 Task: Look for space in Ghormach, Afghanistan from 1st August, 2023 to 5th August, 2023 for 3 adults, 1 child in price range Rs.13000 to Rs.20000. Place can be entire place with 2 bedrooms having 3 beds and 2 bathrooms. Required host language is .
Action: Mouse pressed left at (379, 90)
Screenshot: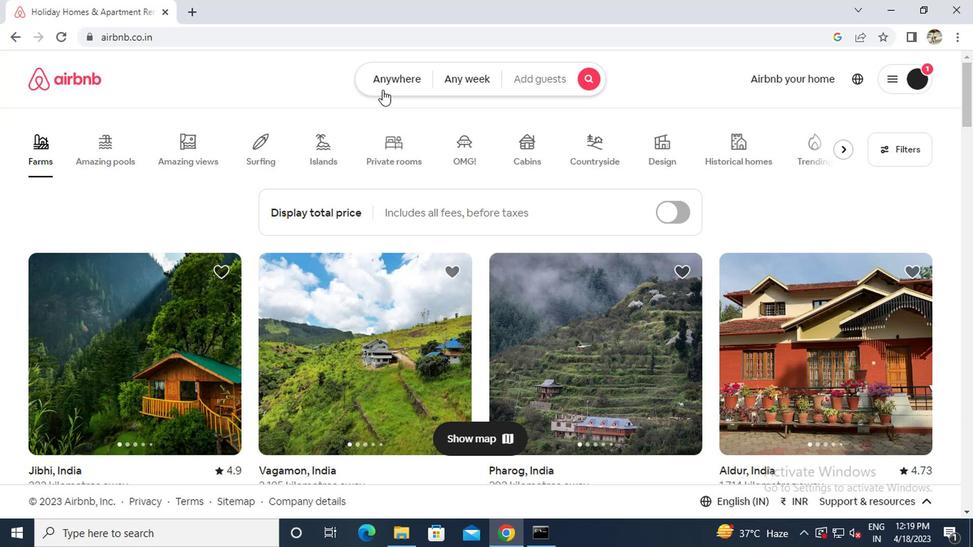 
Action: Mouse moved to (299, 130)
Screenshot: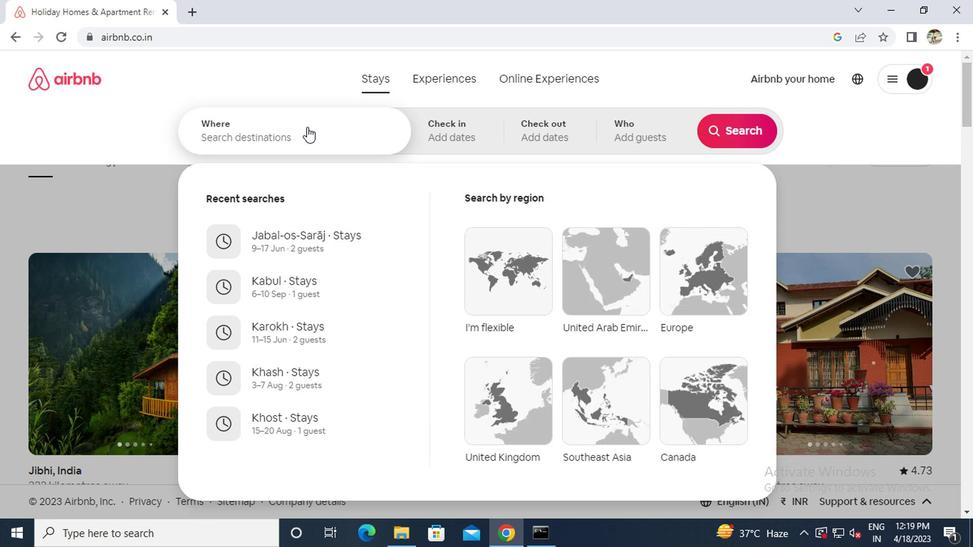 
Action: Mouse pressed left at (299, 130)
Screenshot: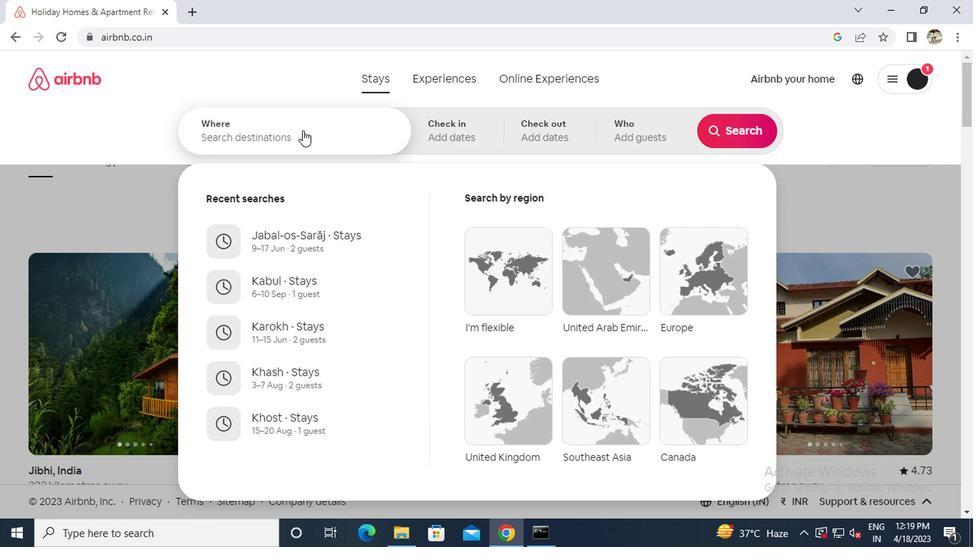 
Action: Key pressed g<Key.caps_lock>hormach
Screenshot: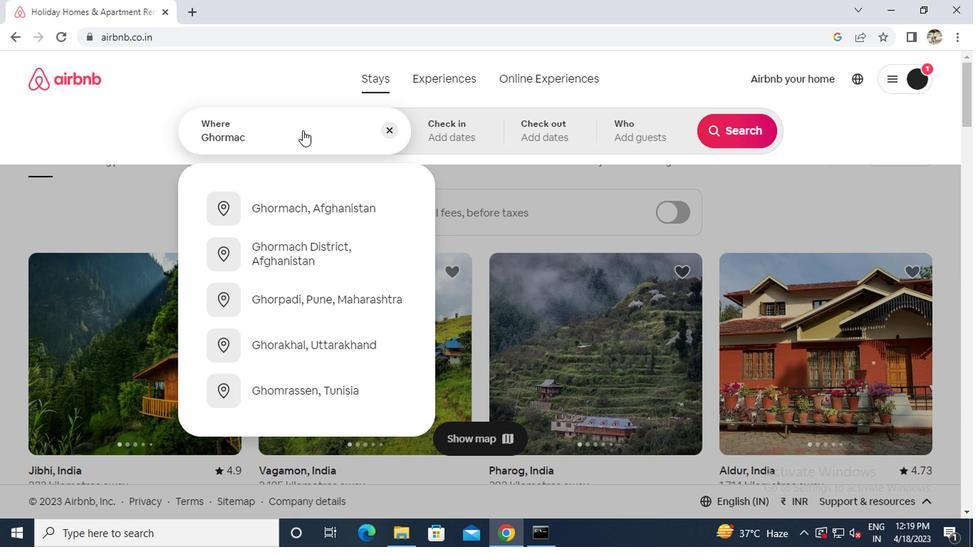 
Action: Mouse moved to (278, 199)
Screenshot: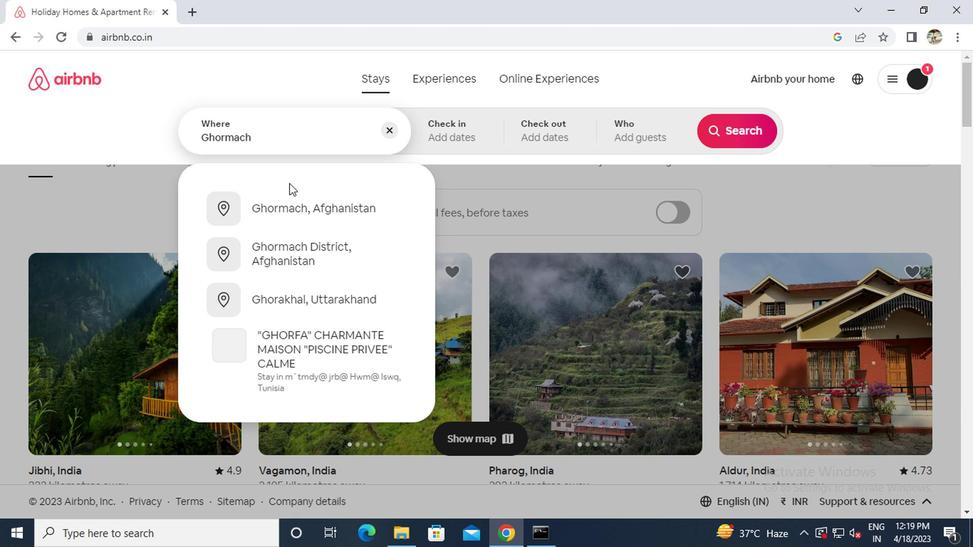 
Action: Mouse pressed left at (278, 199)
Screenshot: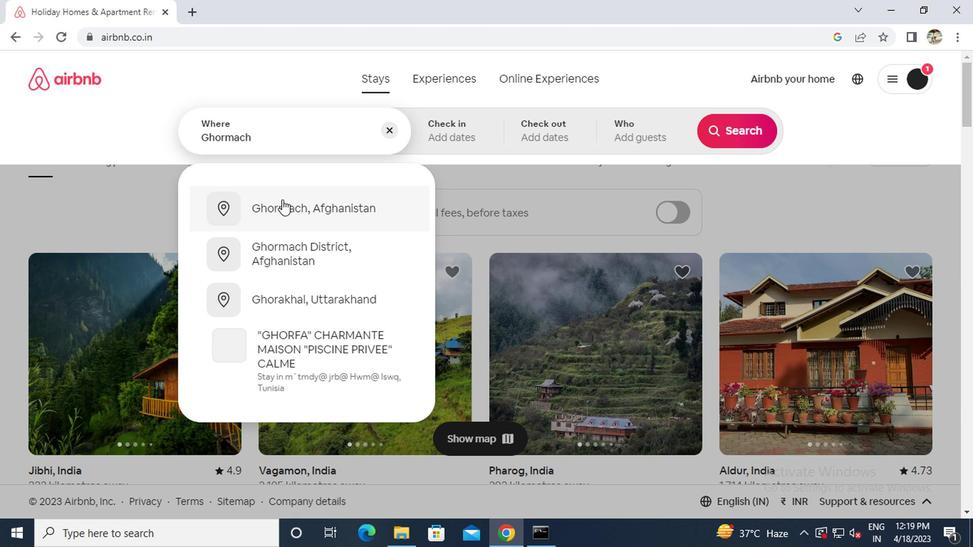 
Action: Mouse moved to (727, 244)
Screenshot: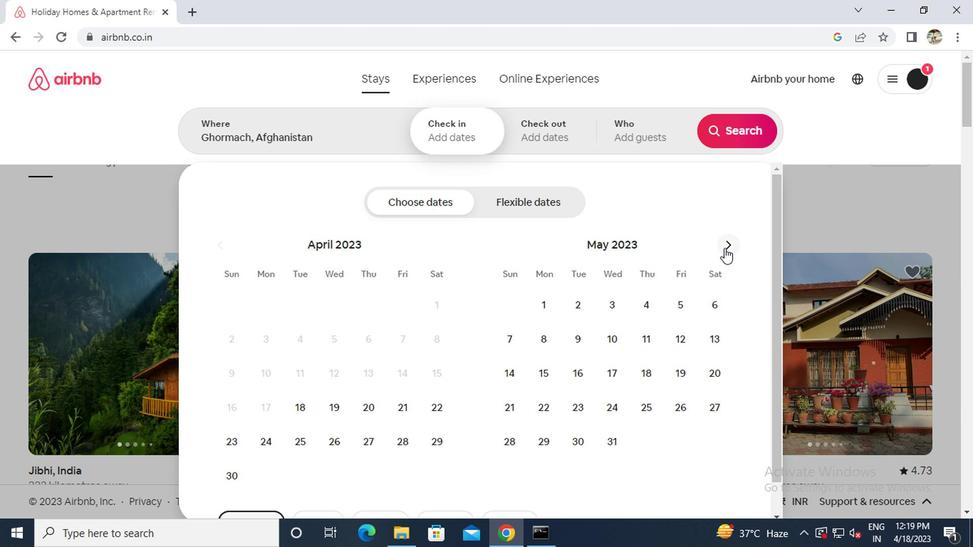 
Action: Mouse pressed left at (727, 244)
Screenshot: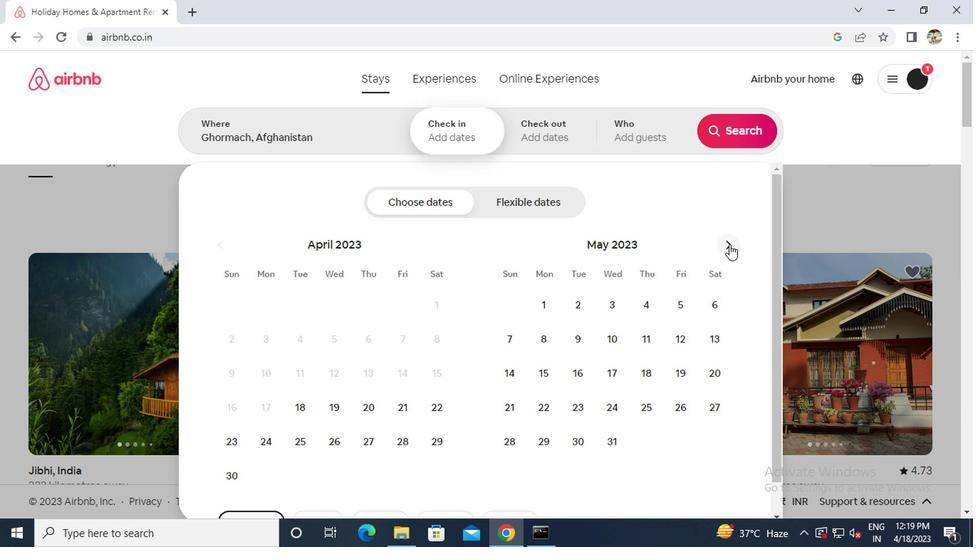 
Action: Mouse pressed left at (727, 244)
Screenshot: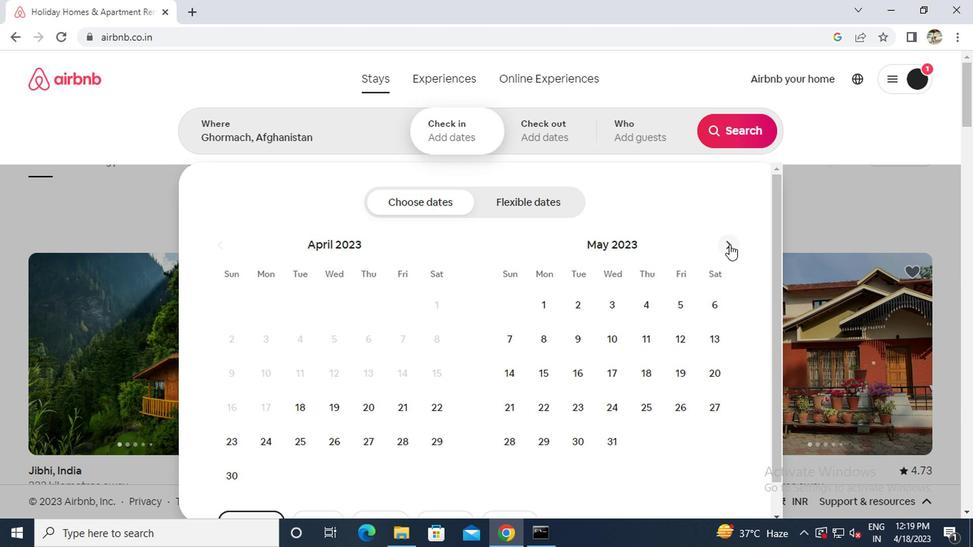 
Action: Mouse pressed left at (727, 244)
Screenshot: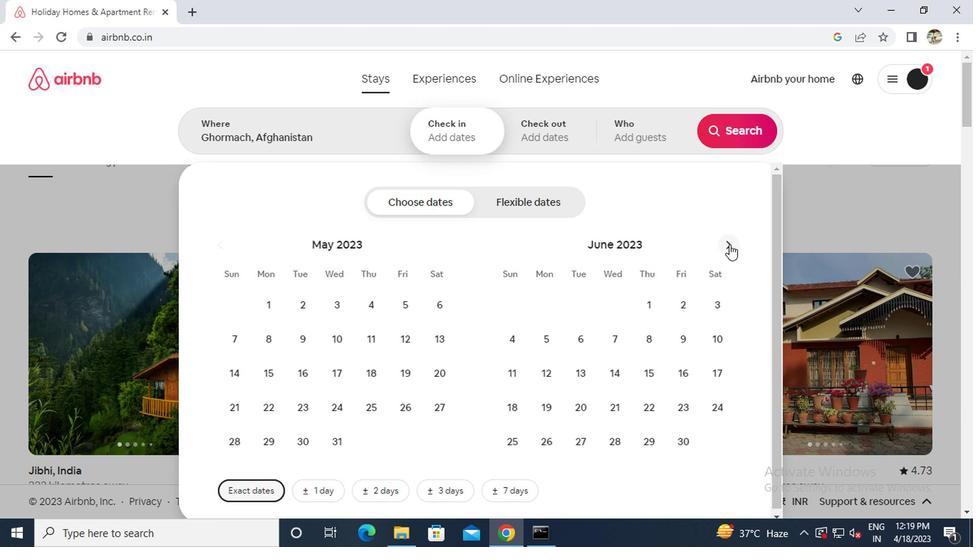 
Action: Mouse pressed left at (727, 244)
Screenshot: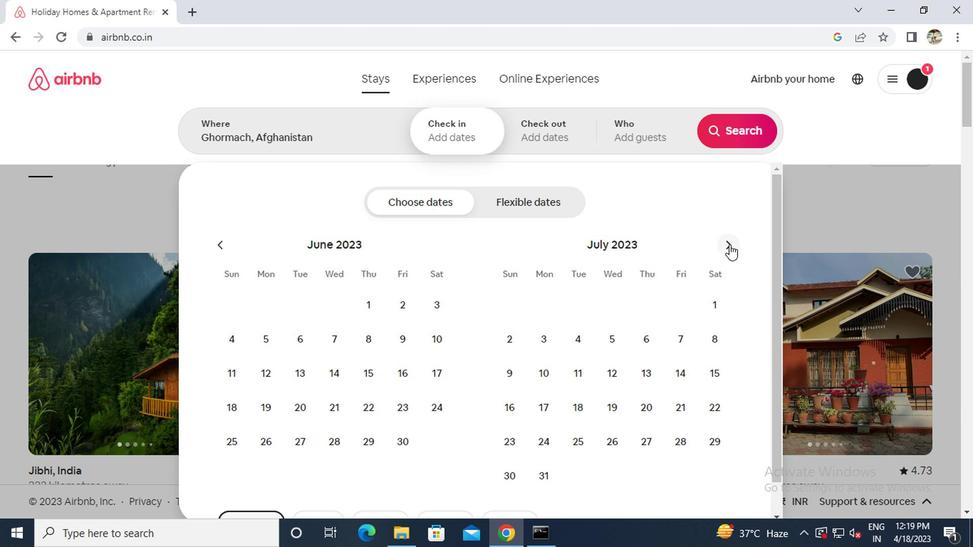 
Action: Mouse moved to (578, 297)
Screenshot: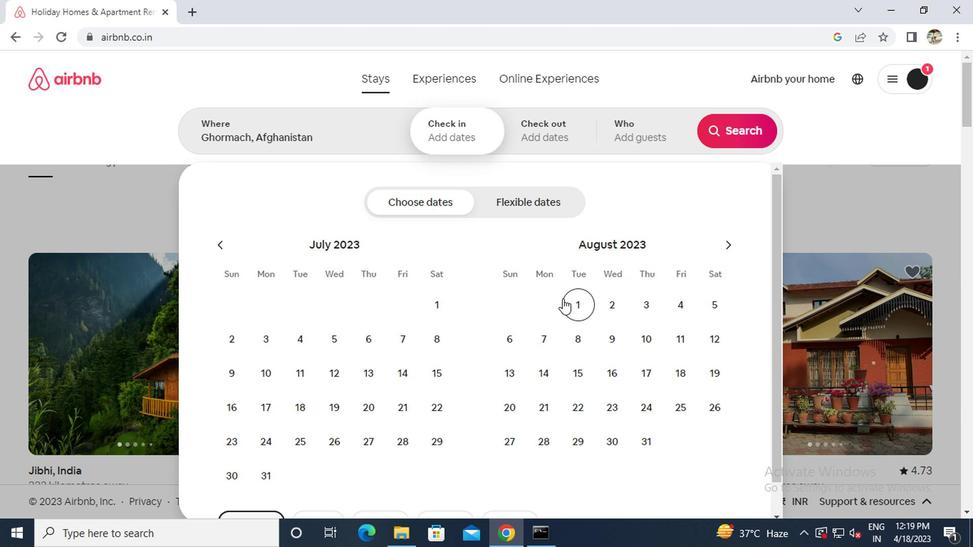 
Action: Mouse pressed left at (578, 297)
Screenshot: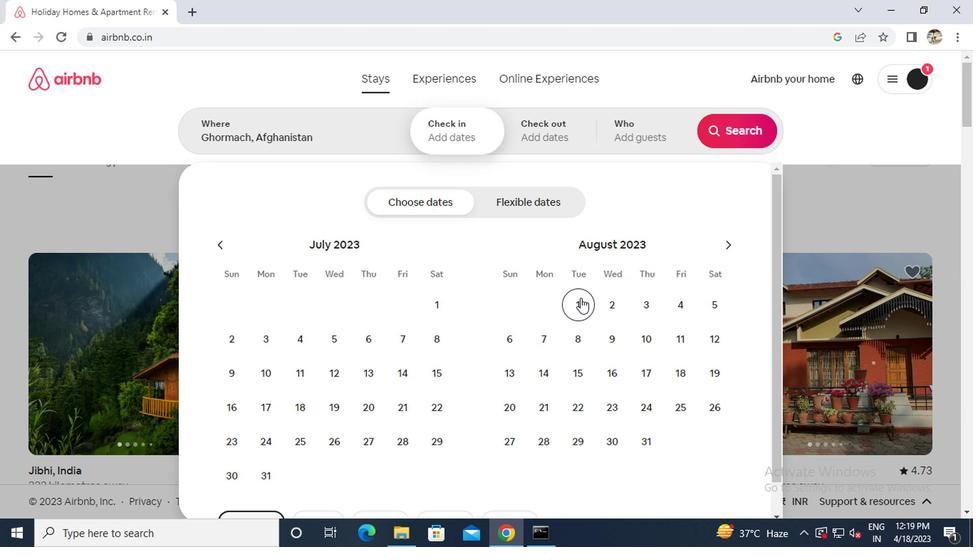 
Action: Mouse moved to (716, 313)
Screenshot: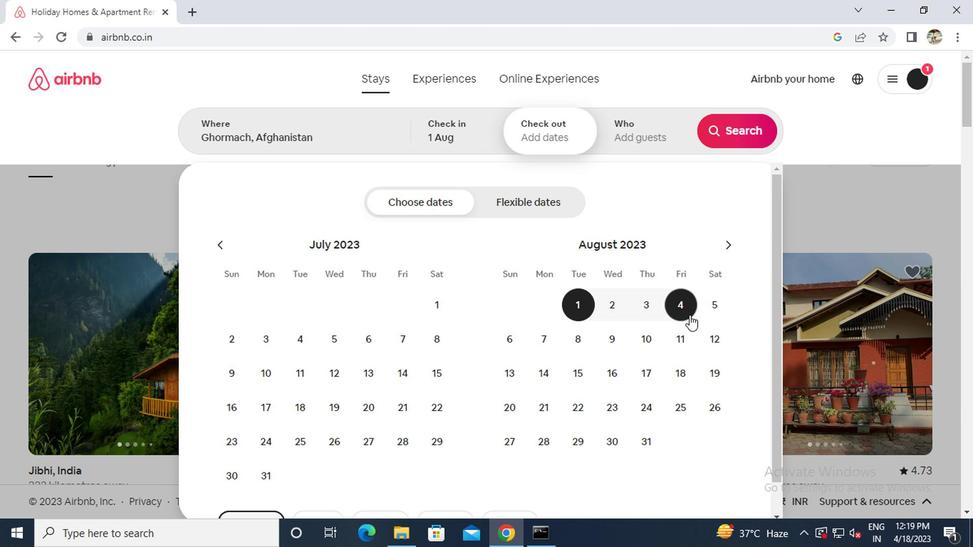 
Action: Mouse pressed left at (716, 313)
Screenshot: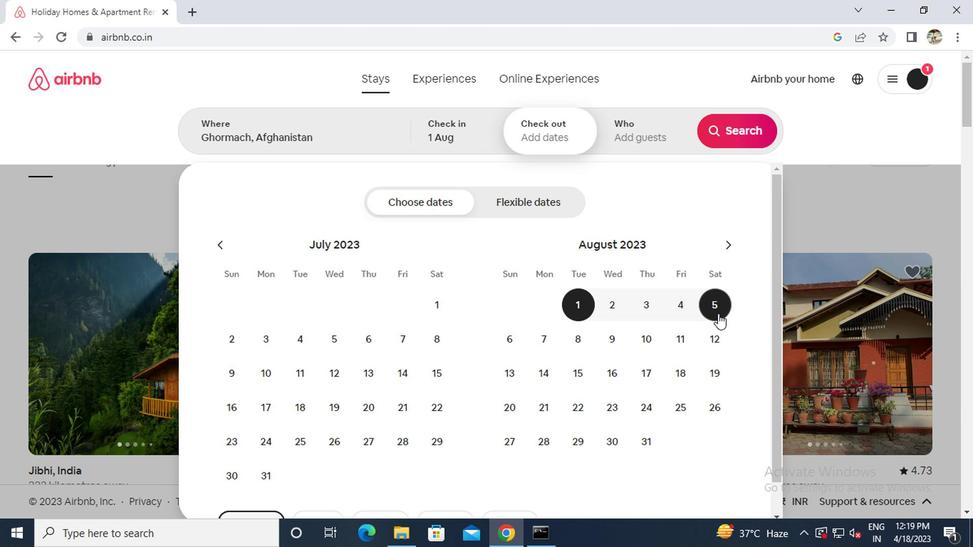 
Action: Mouse moved to (647, 142)
Screenshot: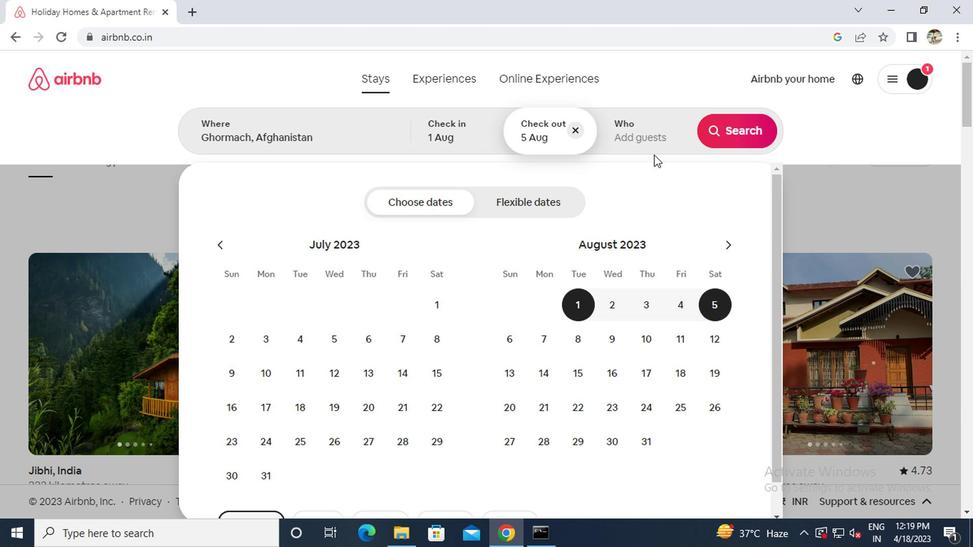 
Action: Mouse pressed left at (647, 142)
Screenshot: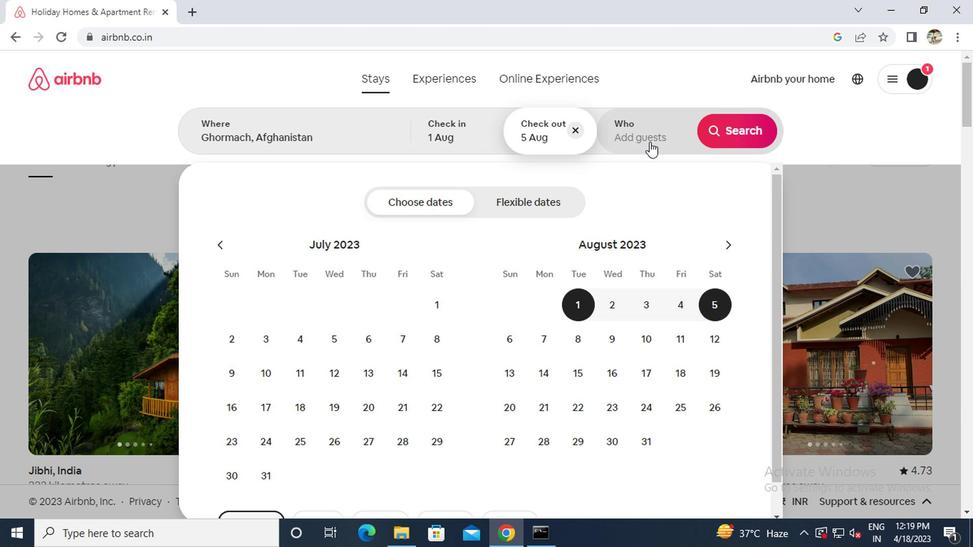 
Action: Mouse moved to (737, 207)
Screenshot: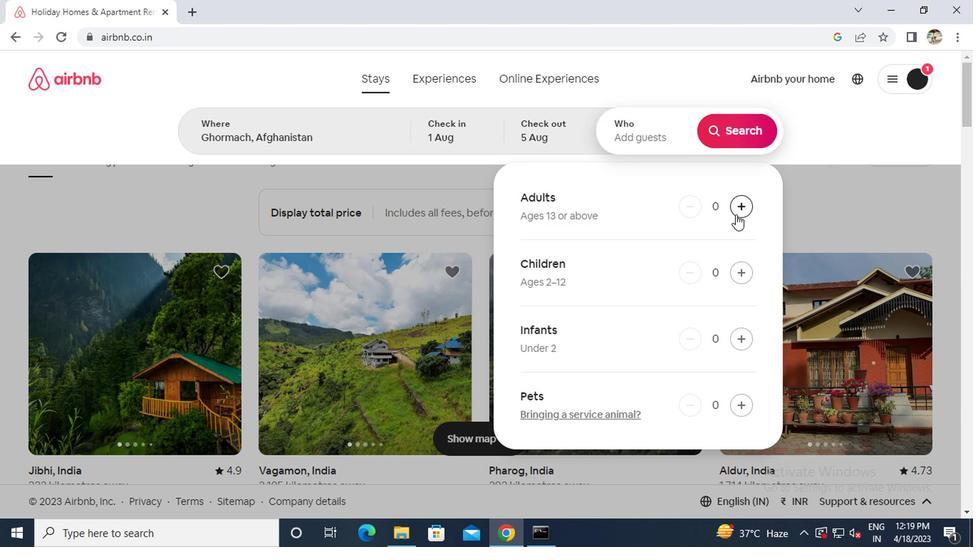 
Action: Mouse pressed left at (737, 207)
Screenshot: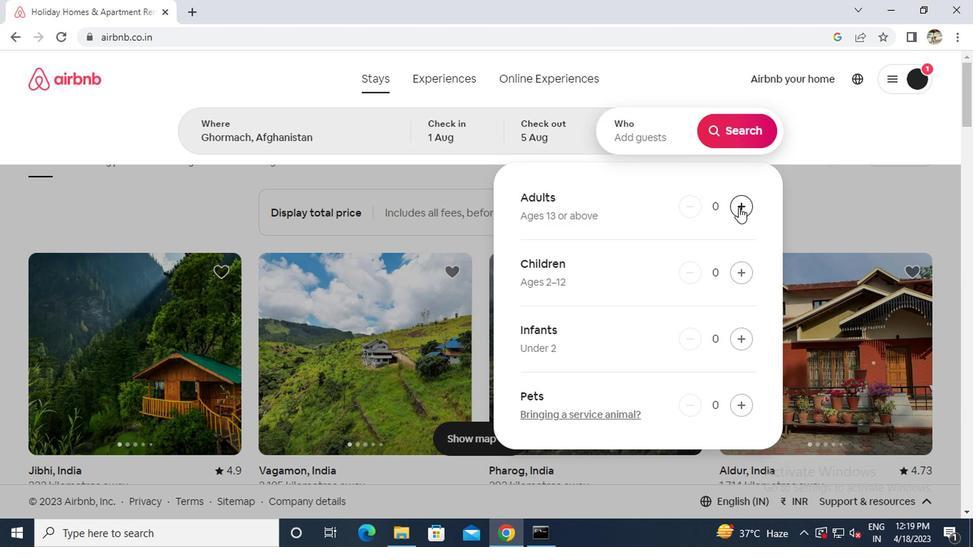 
Action: Mouse pressed left at (737, 207)
Screenshot: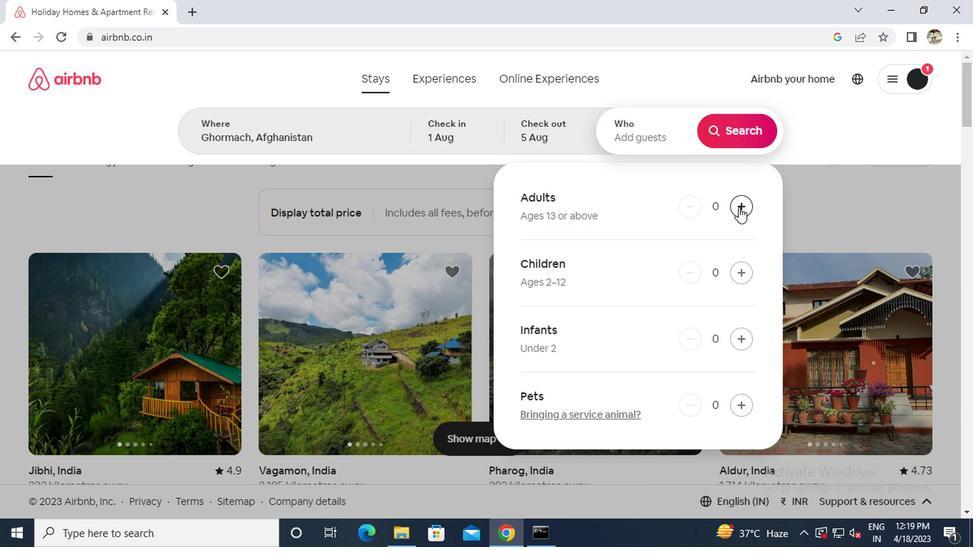 
Action: Mouse pressed left at (737, 207)
Screenshot: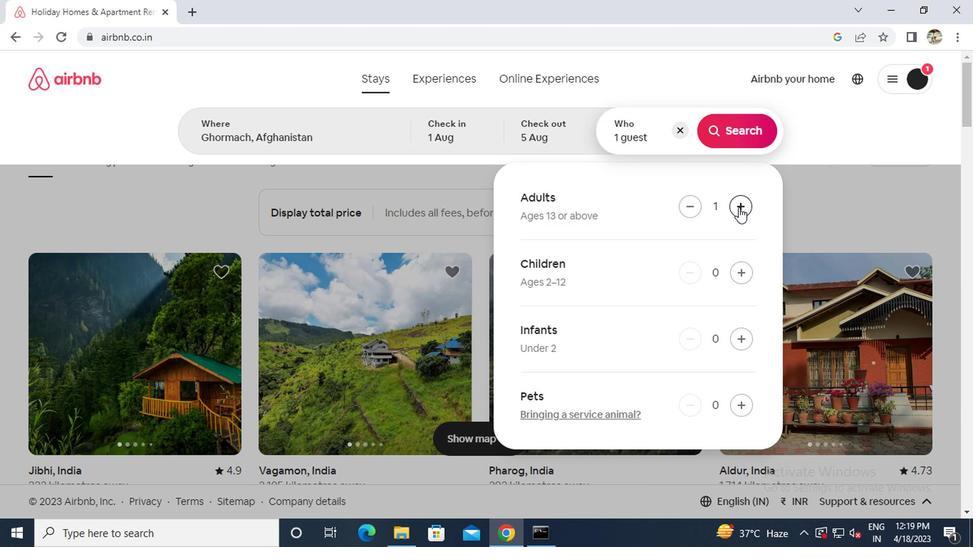 
Action: Mouse moved to (738, 269)
Screenshot: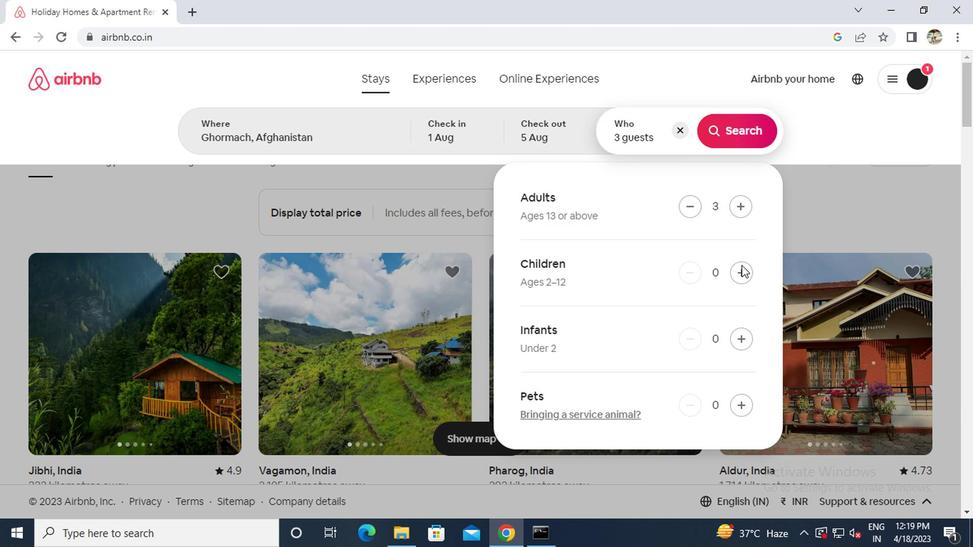 
Action: Mouse pressed left at (738, 269)
Screenshot: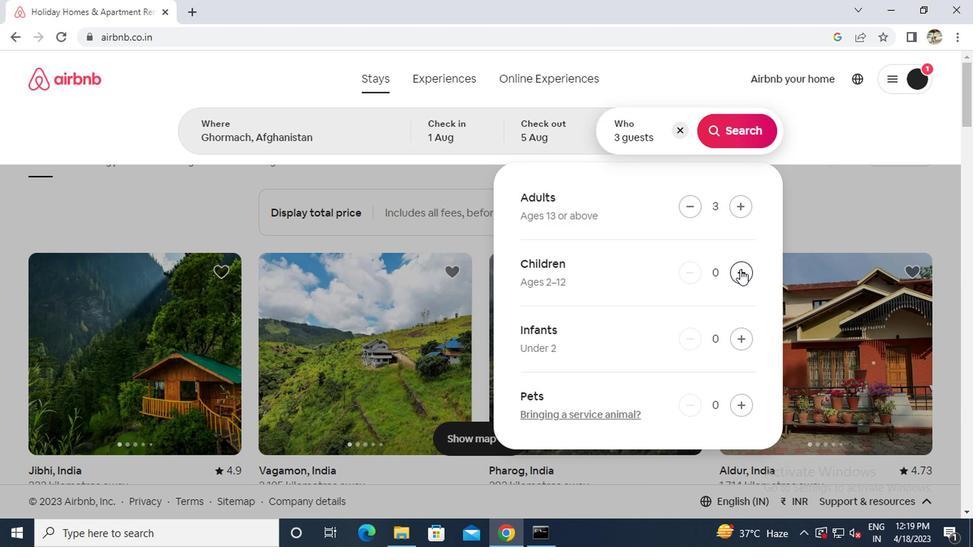 
Action: Mouse moved to (730, 136)
Screenshot: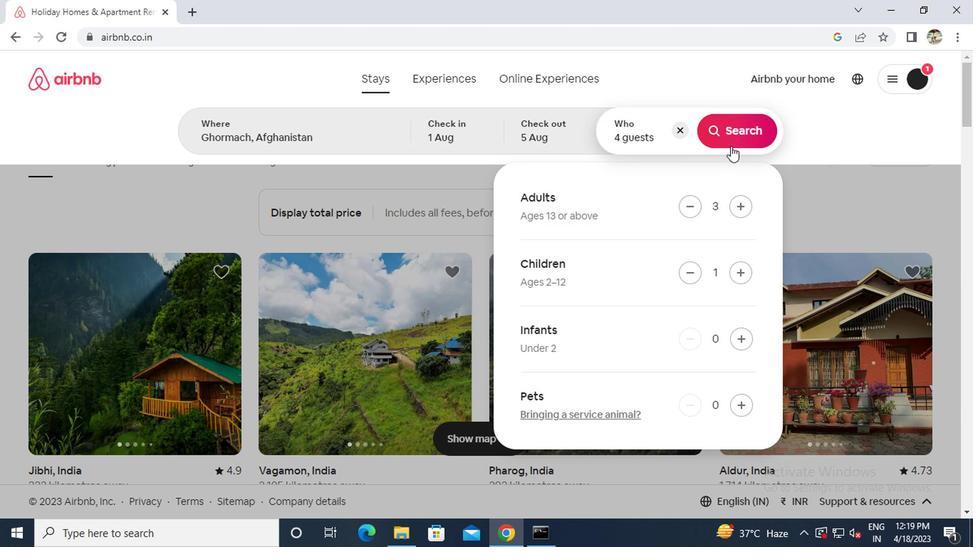 
Action: Mouse pressed left at (730, 136)
Screenshot: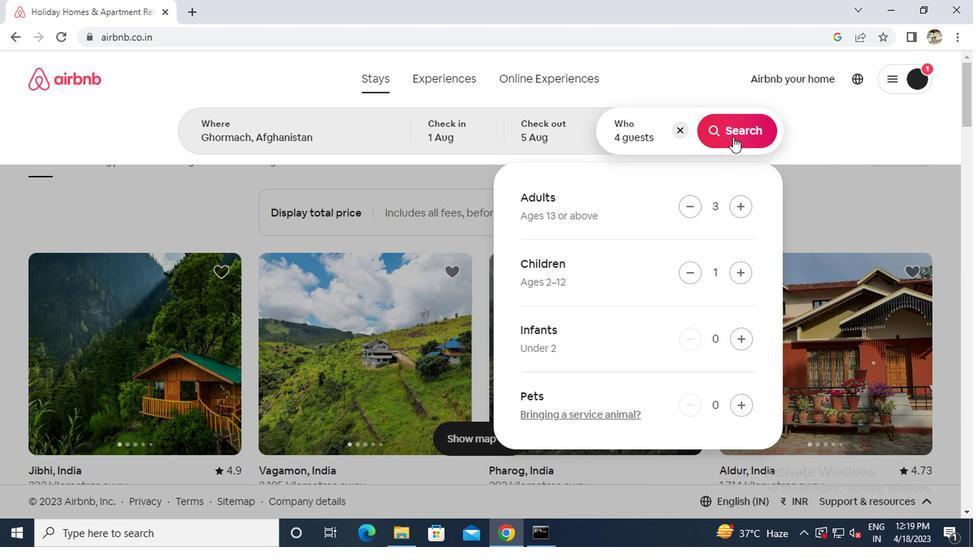 
Action: Mouse moved to (916, 134)
Screenshot: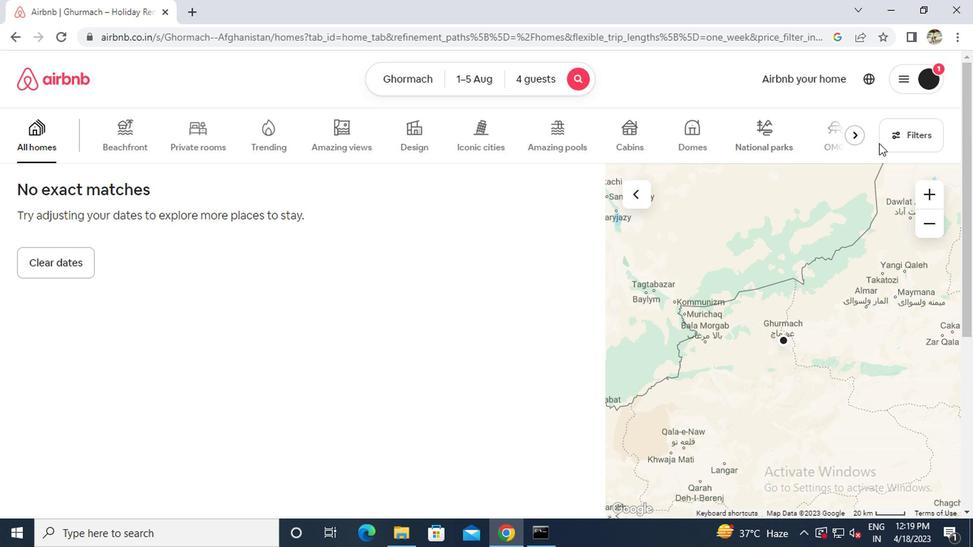 
Action: Mouse pressed left at (916, 134)
Screenshot: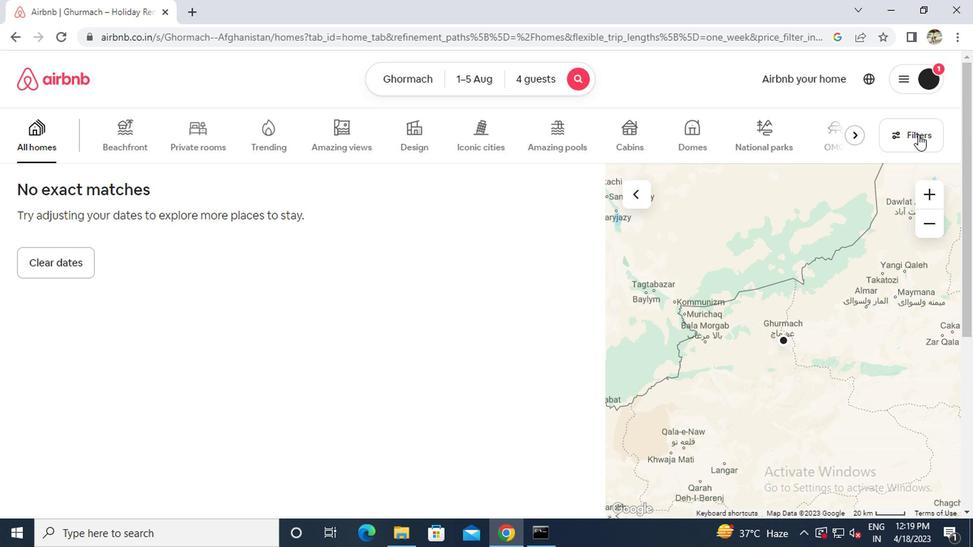 
Action: Mouse moved to (311, 227)
Screenshot: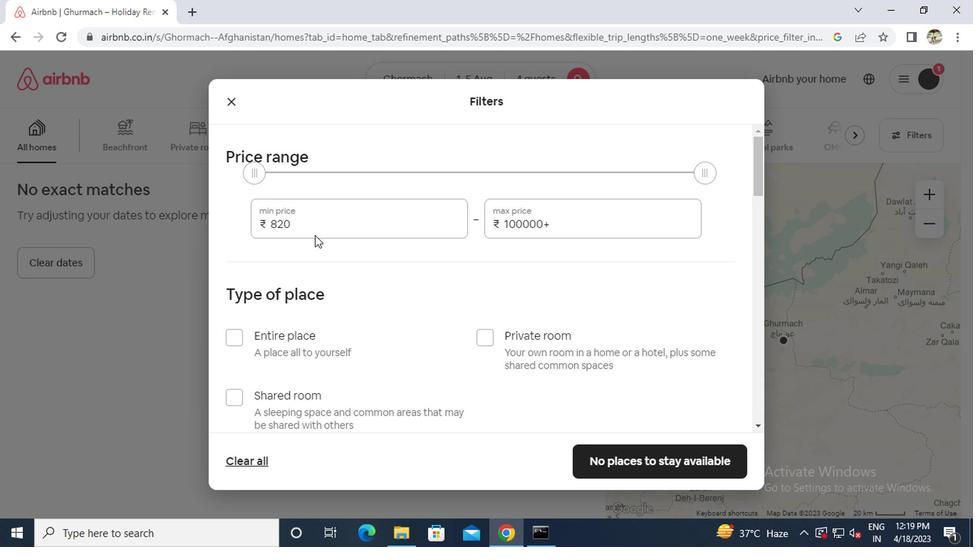 
Action: Mouse pressed left at (311, 227)
Screenshot: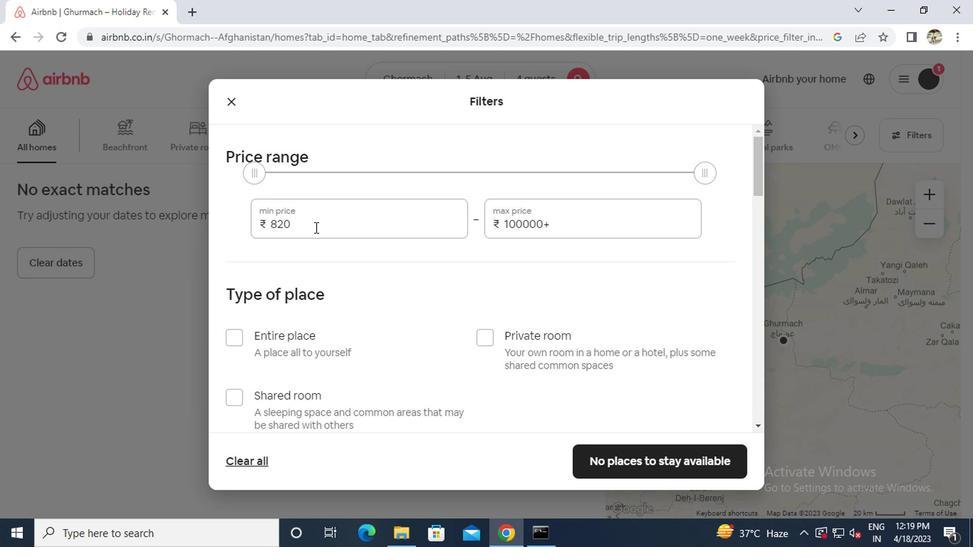 
Action: Key pressed ctrl+Actrl+13000
Screenshot: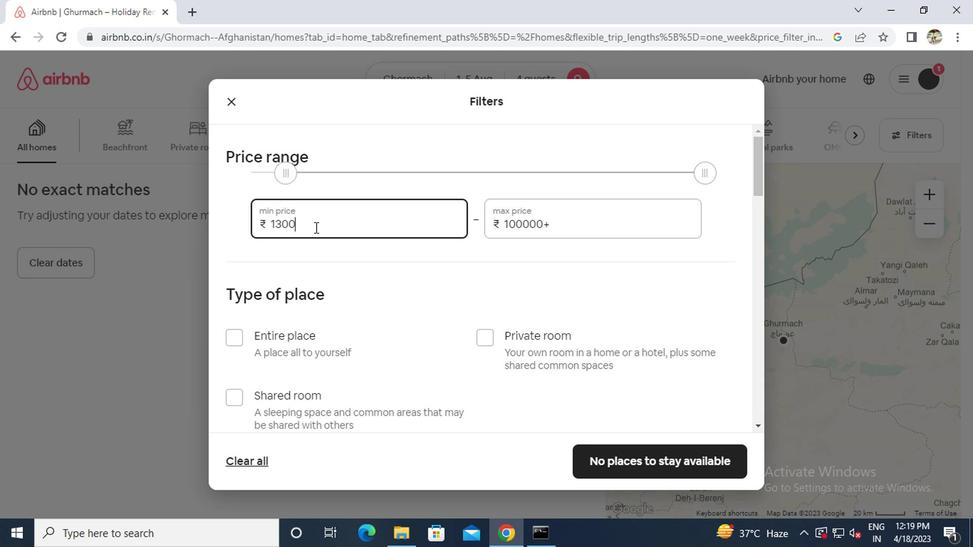 
Action: Mouse moved to (569, 221)
Screenshot: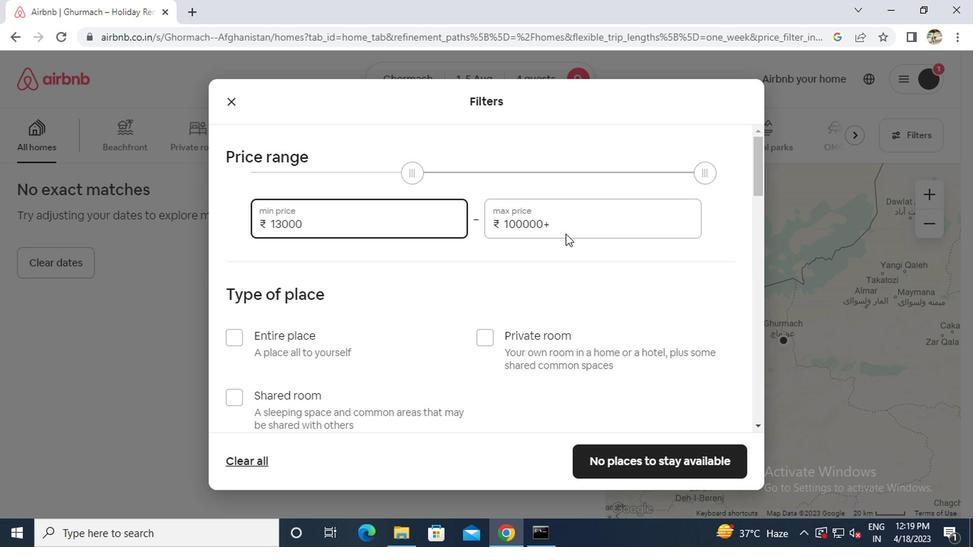 
Action: Mouse pressed left at (569, 221)
Screenshot: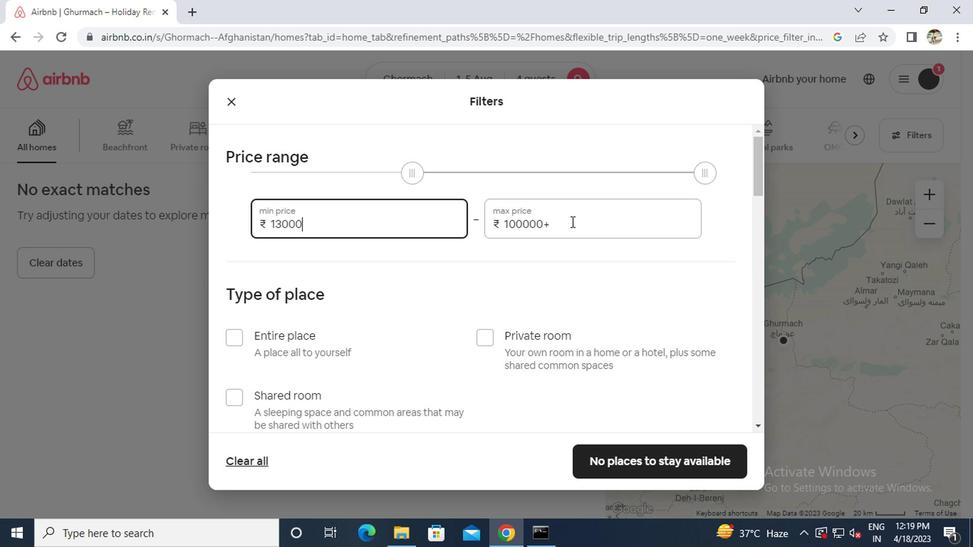 
Action: Key pressed ctrl+A20000
Screenshot: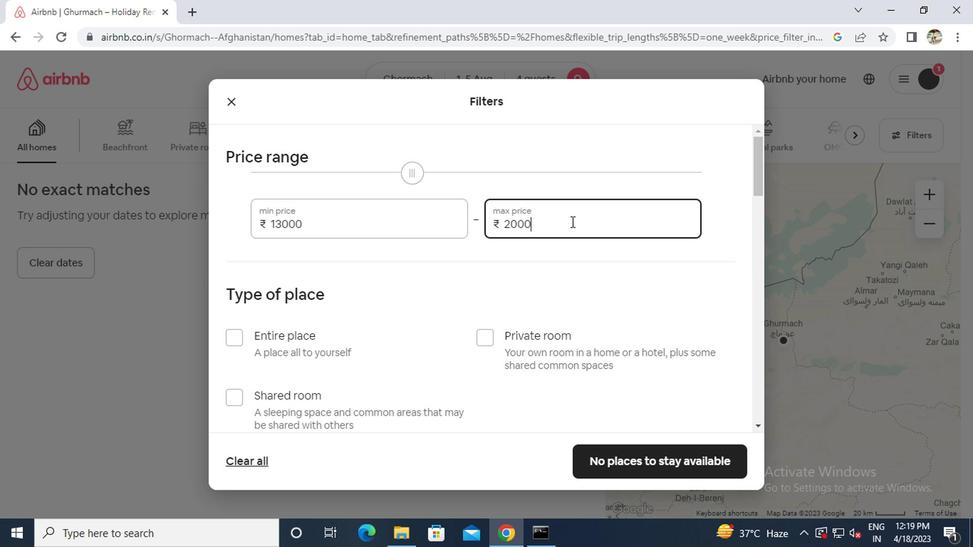 
Action: Mouse moved to (224, 335)
Screenshot: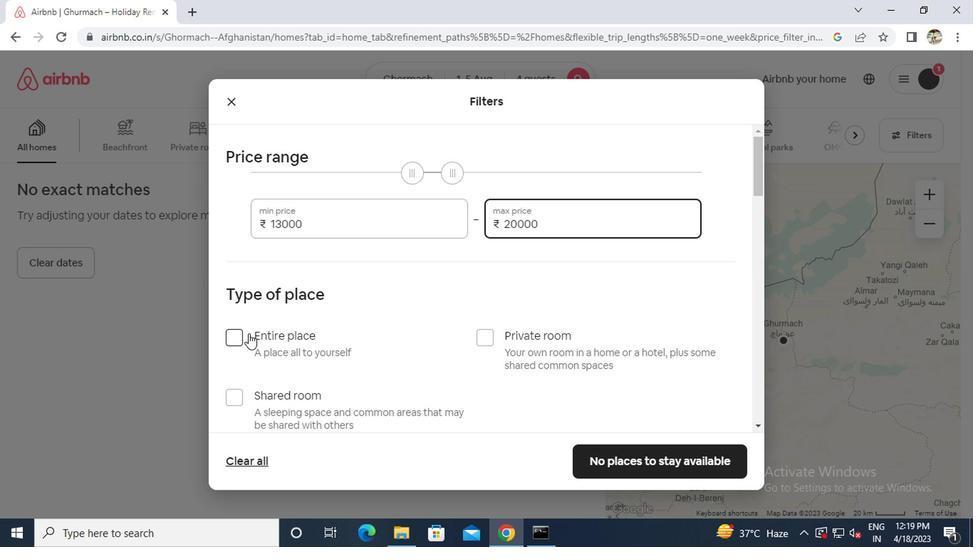 
Action: Mouse pressed left at (224, 335)
Screenshot: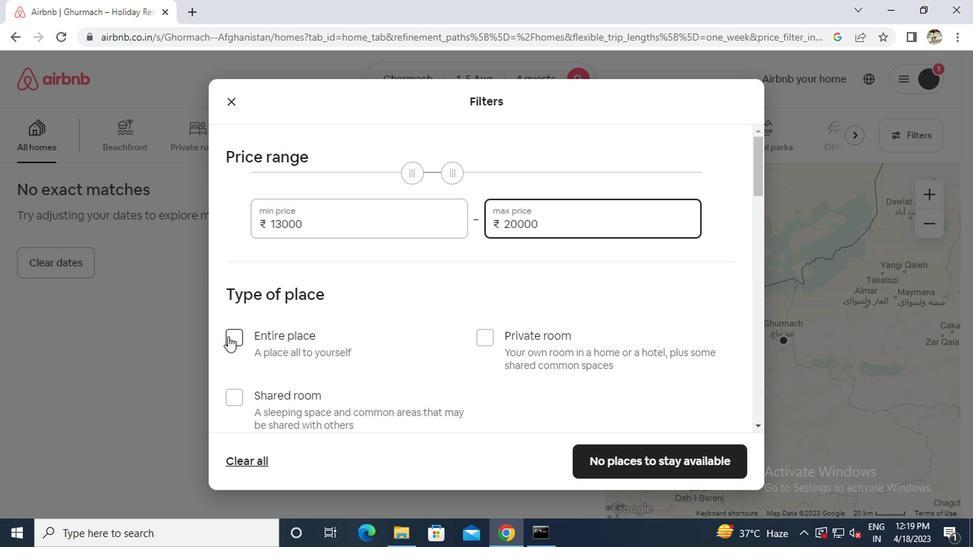 
Action: Mouse moved to (271, 327)
Screenshot: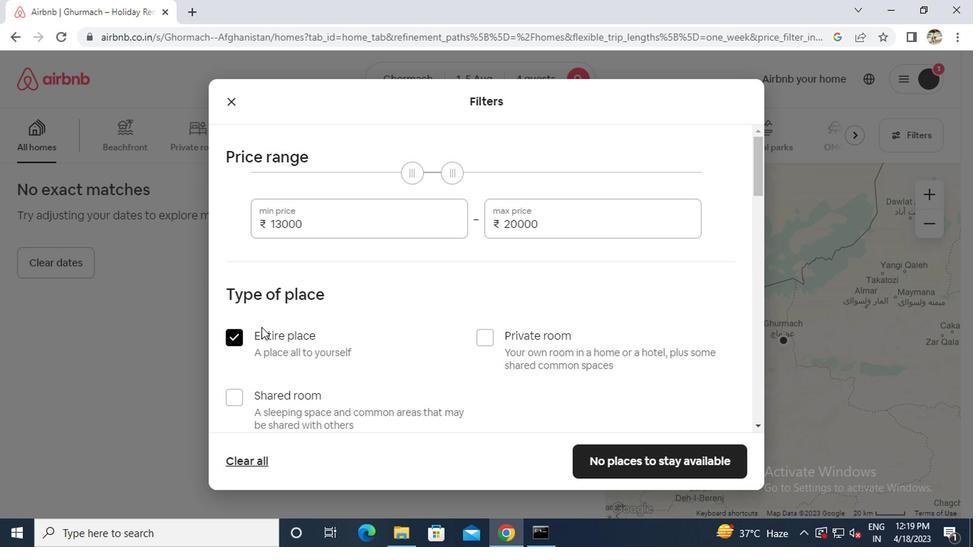 
Action: Mouse scrolled (271, 326) with delta (0, 0)
Screenshot: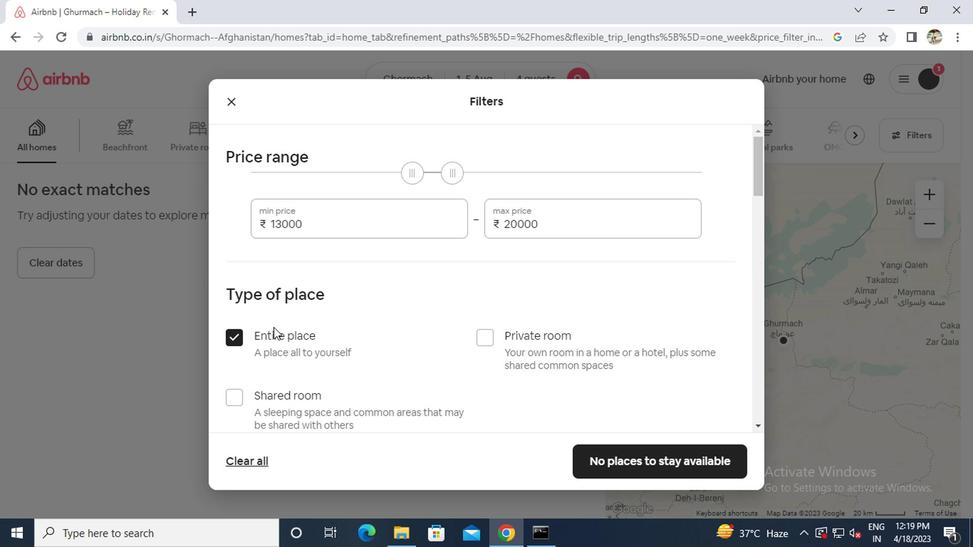 
Action: Mouse scrolled (271, 326) with delta (0, 0)
Screenshot: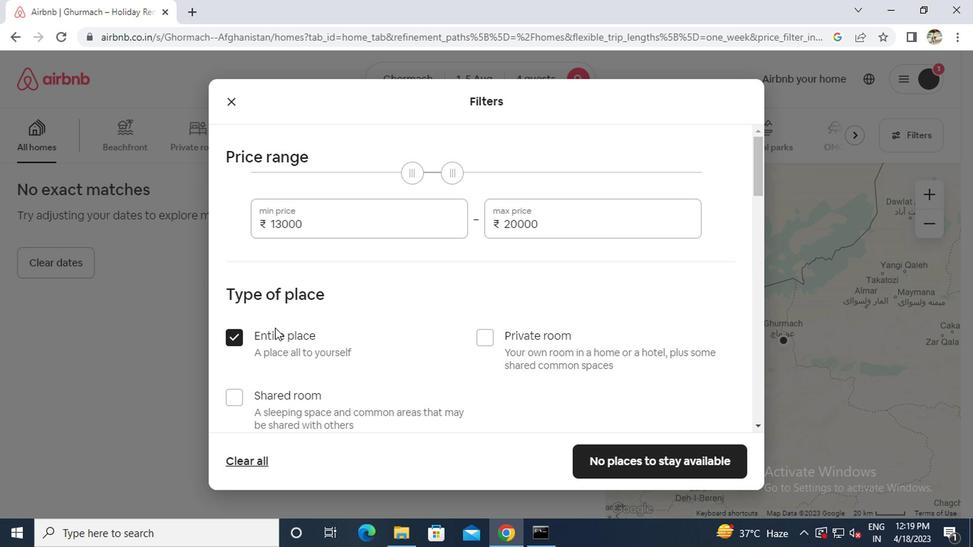 
Action: Mouse scrolled (271, 326) with delta (0, 0)
Screenshot: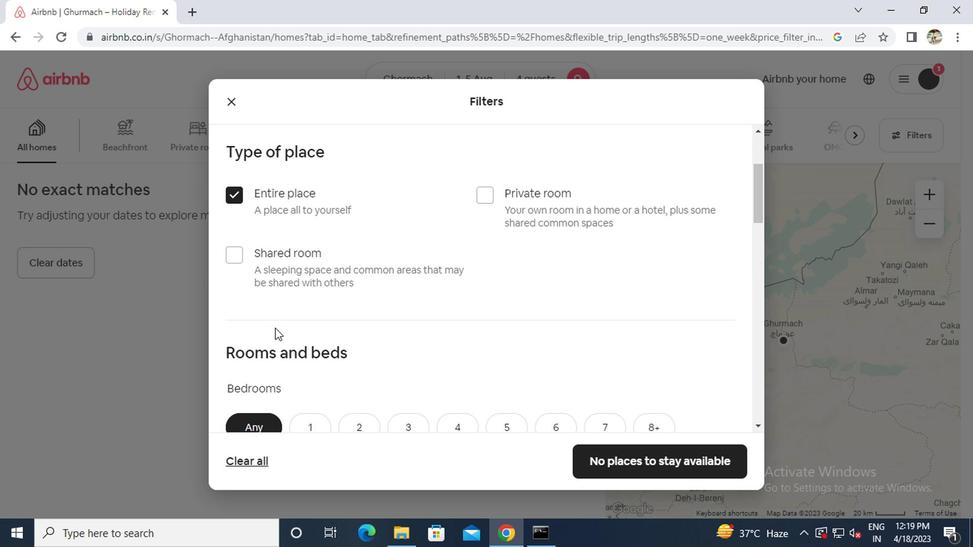 
Action: Mouse moved to (354, 358)
Screenshot: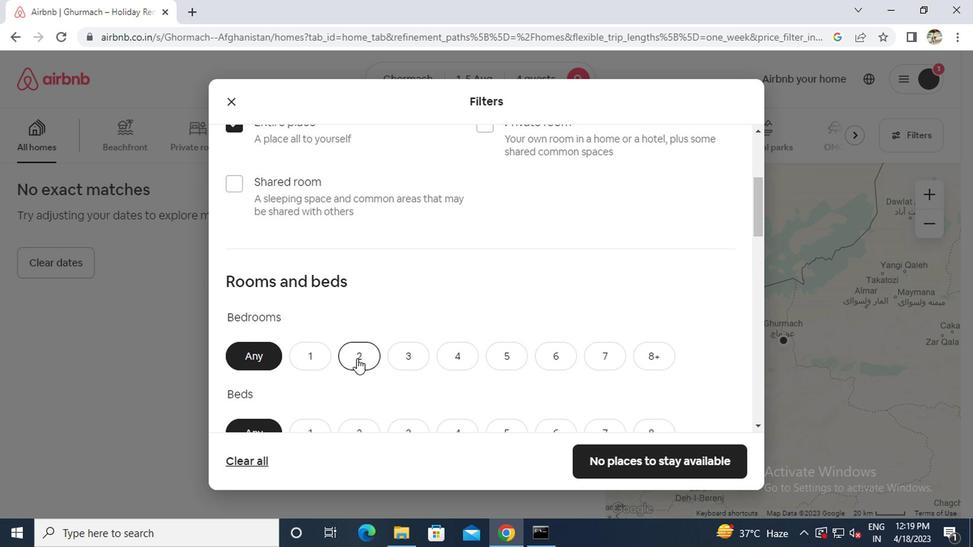 
Action: Mouse pressed left at (354, 358)
Screenshot: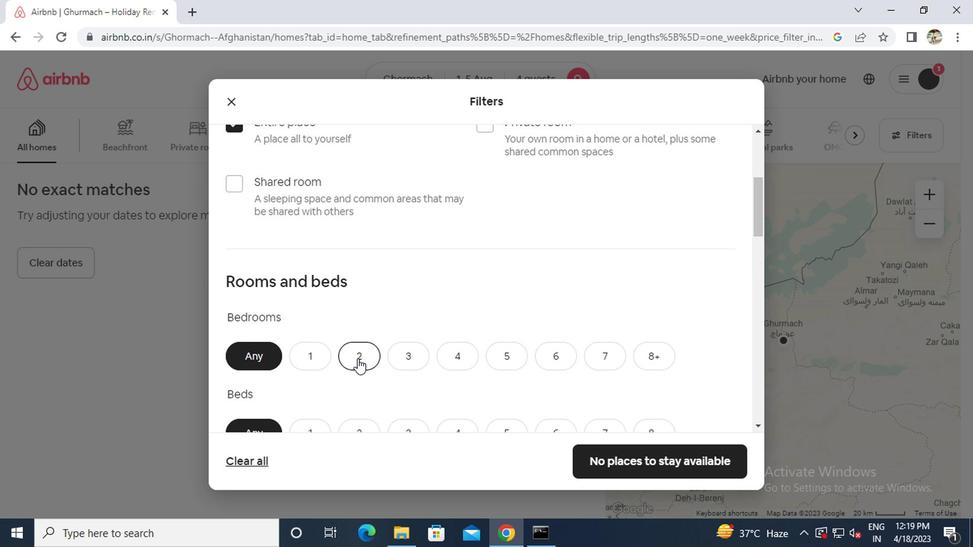 
Action: Mouse scrolled (354, 357) with delta (0, -1)
Screenshot: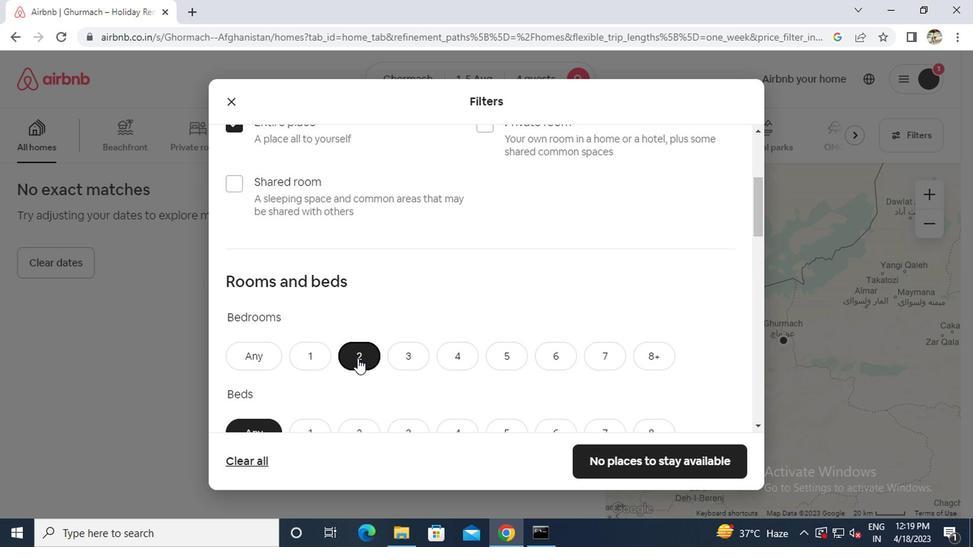
Action: Mouse moved to (409, 362)
Screenshot: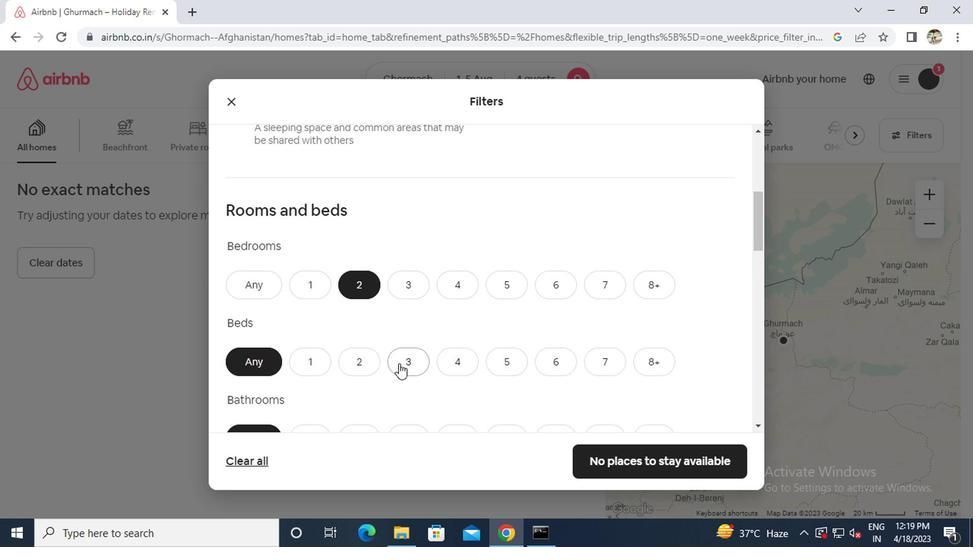 
Action: Mouse pressed left at (409, 362)
Screenshot: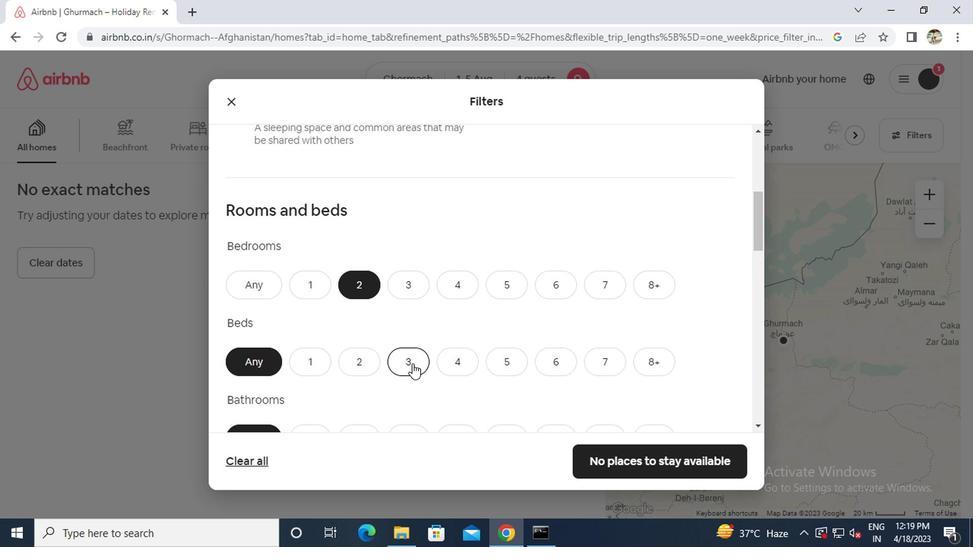 
Action: Mouse moved to (408, 365)
Screenshot: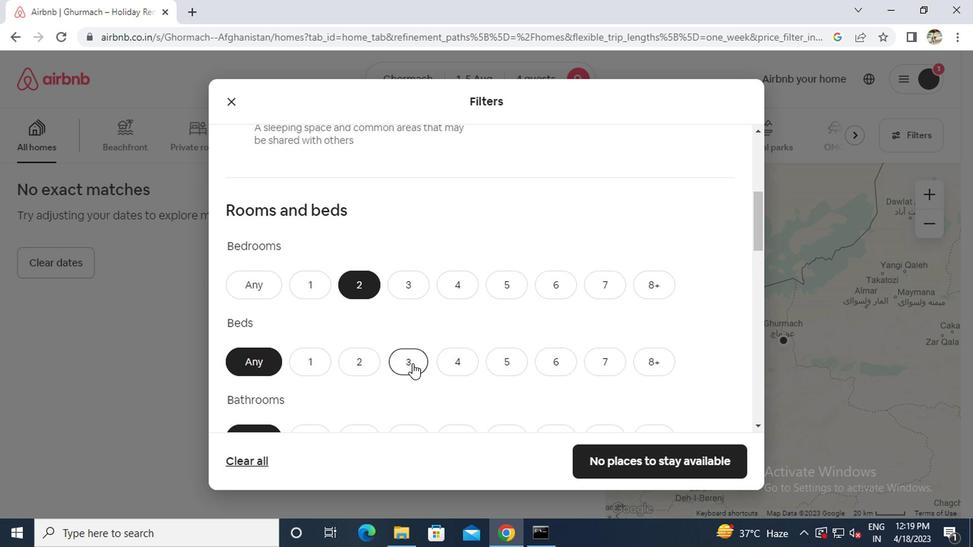 
Action: Mouse scrolled (408, 365) with delta (0, 0)
Screenshot: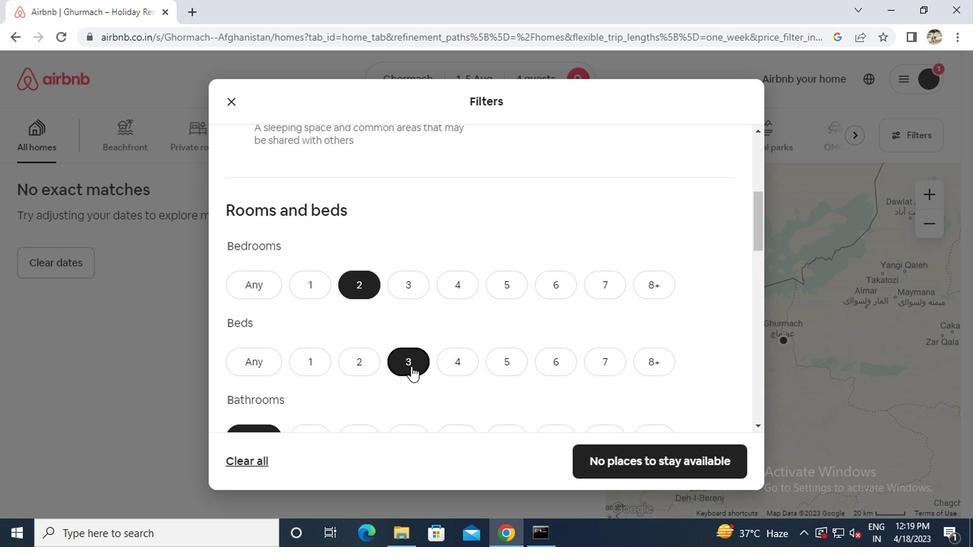 
Action: Mouse moved to (356, 373)
Screenshot: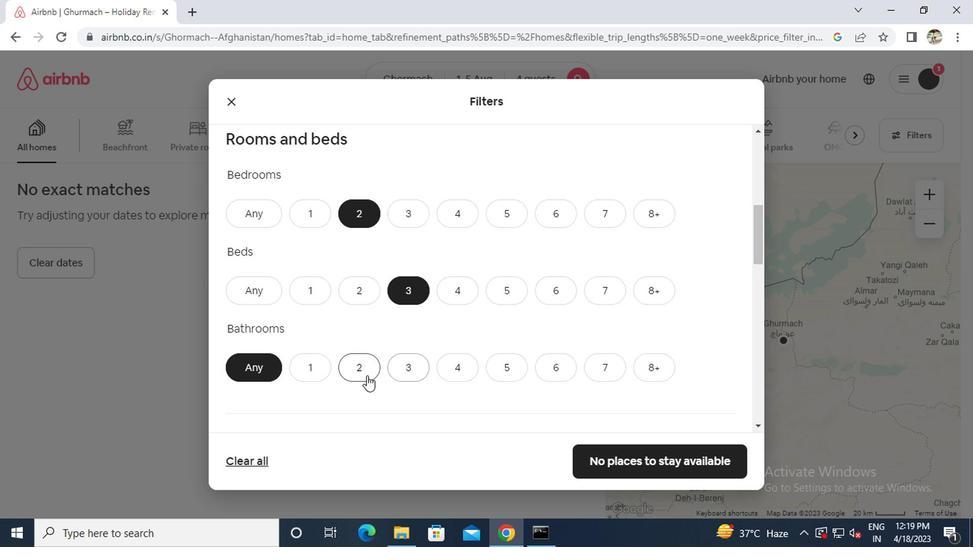 
Action: Mouse pressed left at (356, 373)
Screenshot: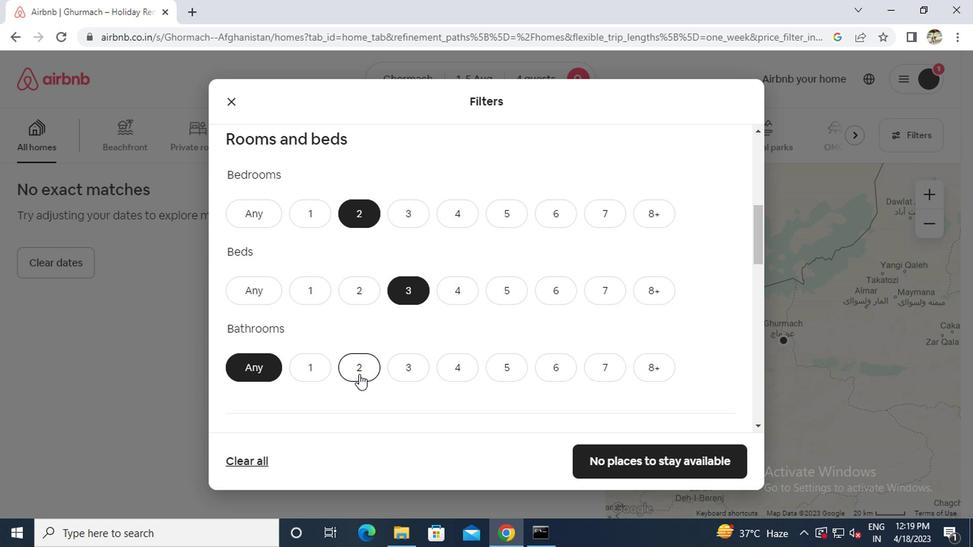 
Action: Mouse moved to (356, 372)
Screenshot: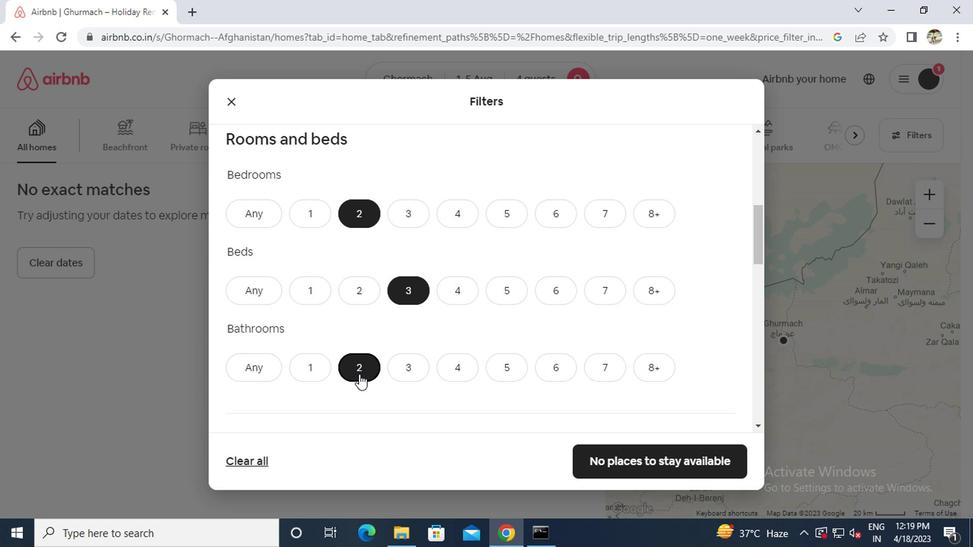 
Action: Mouse scrolled (356, 372) with delta (0, 0)
Screenshot: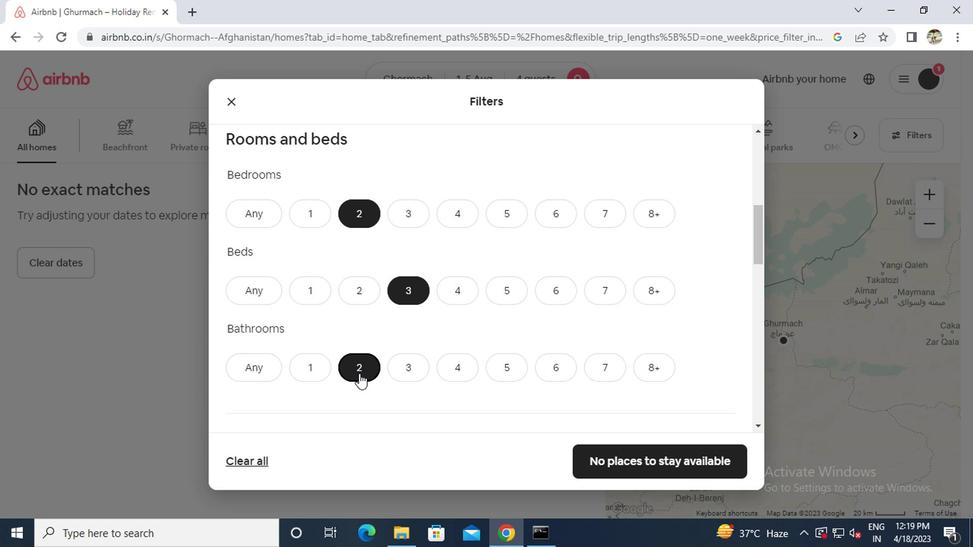 
Action: Mouse moved to (356, 372)
Screenshot: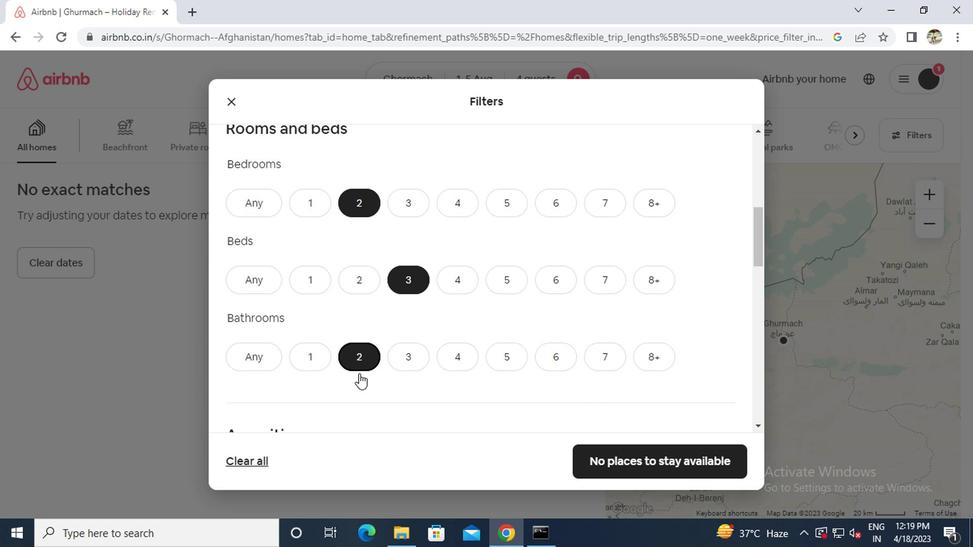 
Action: Mouse scrolled (356, 371) with delta (0, -1)
Screenshot: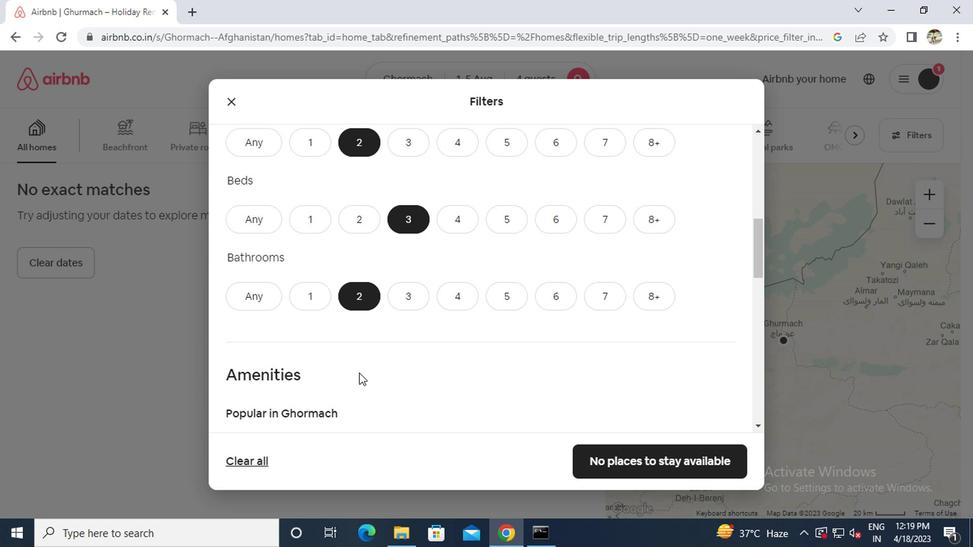 
Action: Mouse moved to (356, 372)
Screenshot: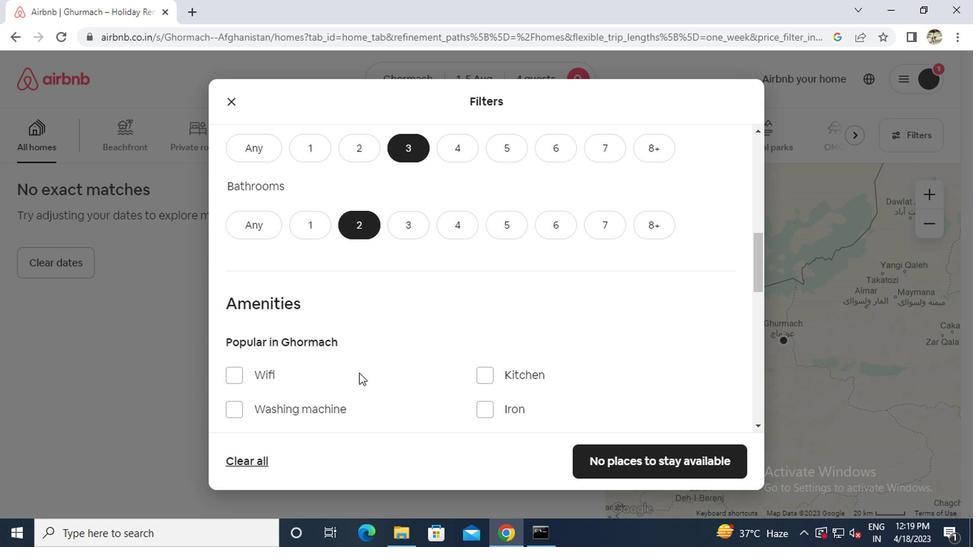 
Action: Mouse scrolled (356, 371) with delta (0, -1)
Screenshot: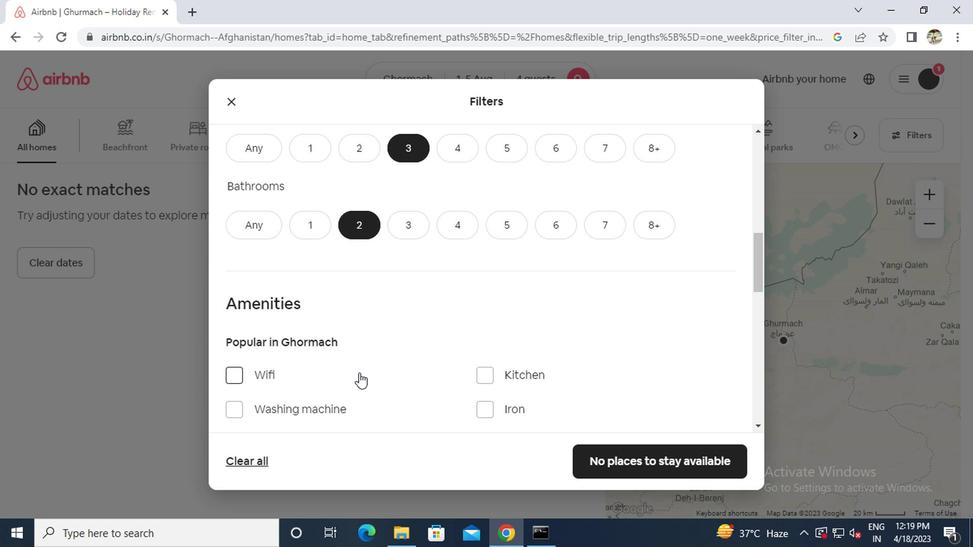 
Action: Mouse scrolled (356, 371) with delta (0, -1)
Screenshot: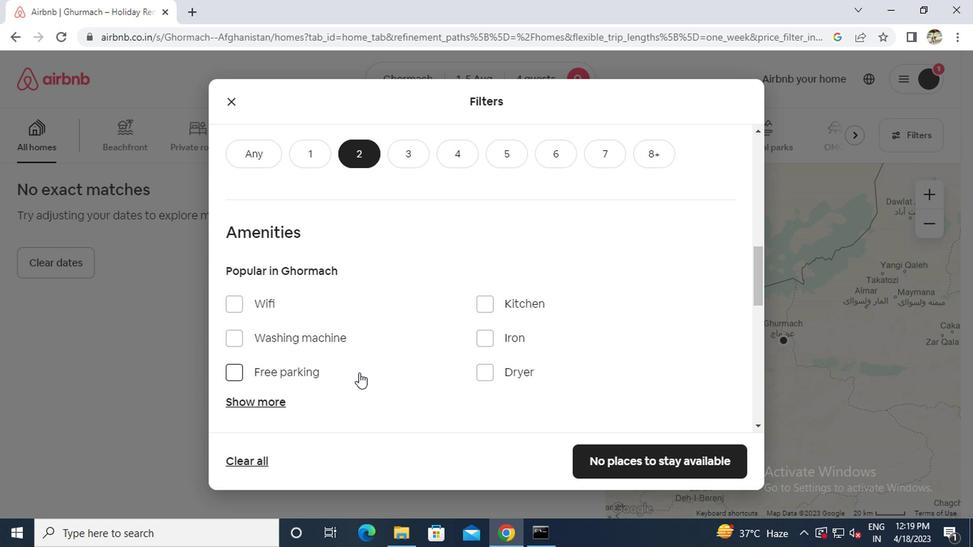 
Action: Mouse moved to (356, 370)
Screenshot: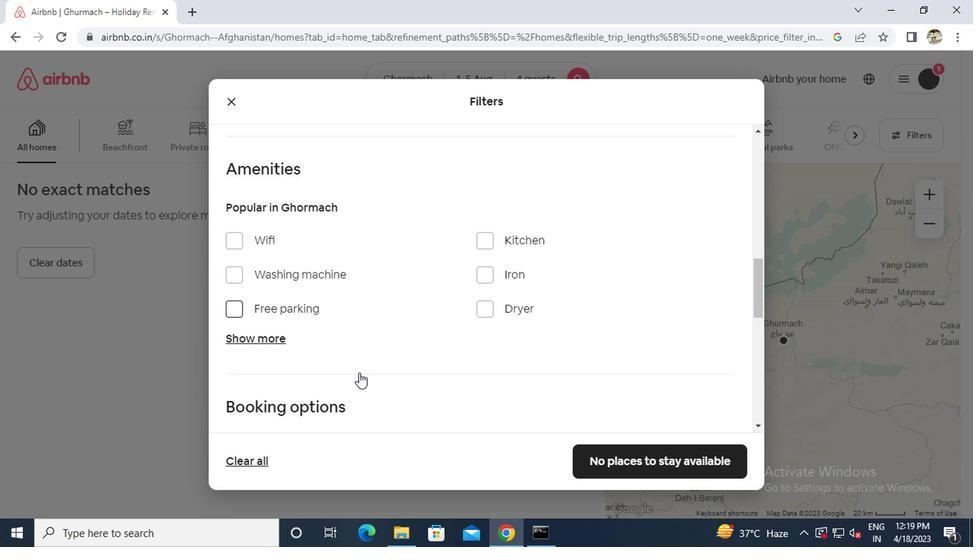 
Action: Mouse scrolled (356, 369) with delta (0, -1)
Screenshot: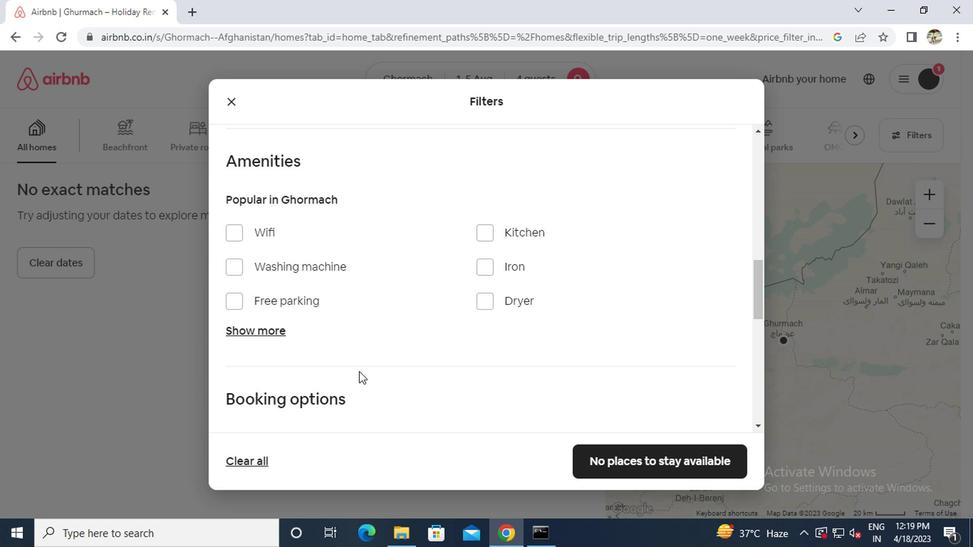 
Action: Mouse scrolled (356, 369) with delta (0, -1)
Screenshot: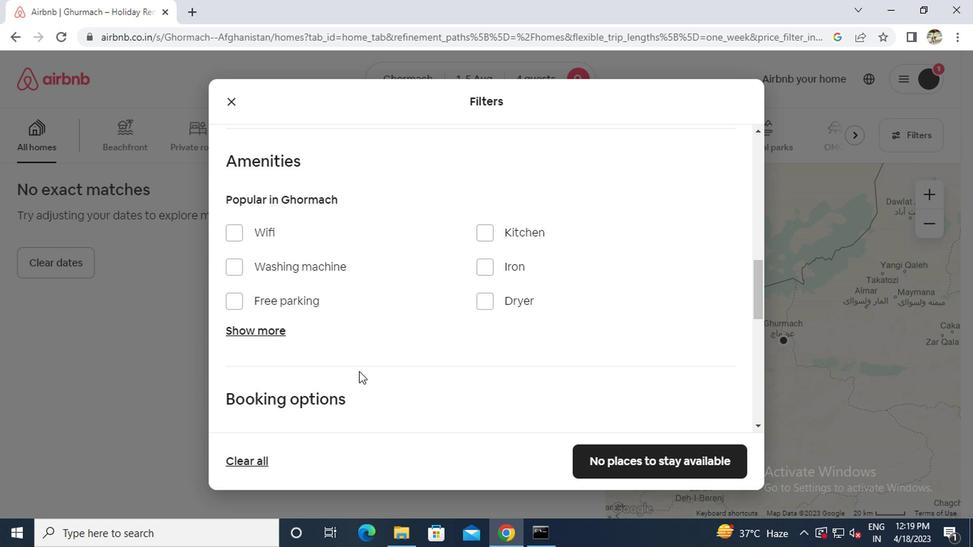 
Action: Mouse scrolled (356, 369) with delta (0, -1)
Screenshot: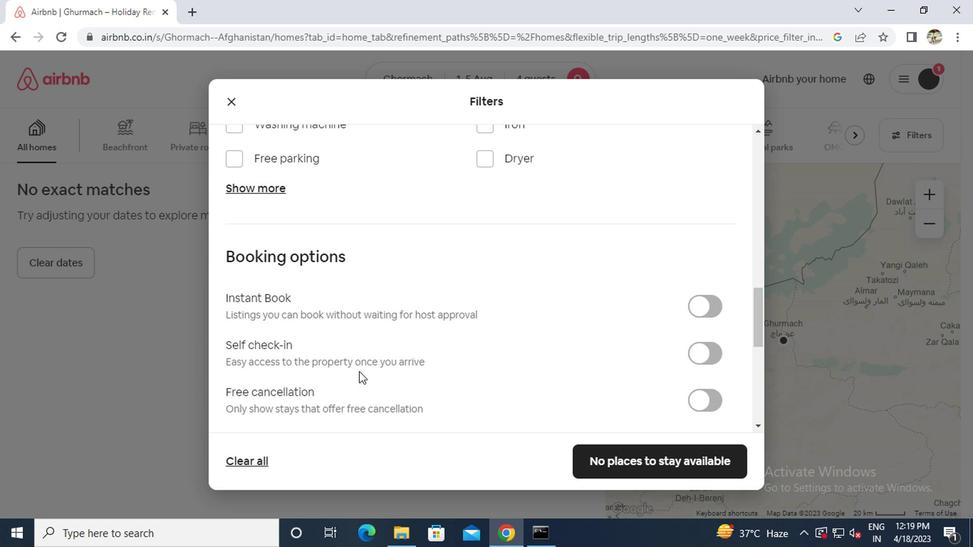 
Action: Mouse scrolled (356, 369) with delta (0, -1)
Screenshot: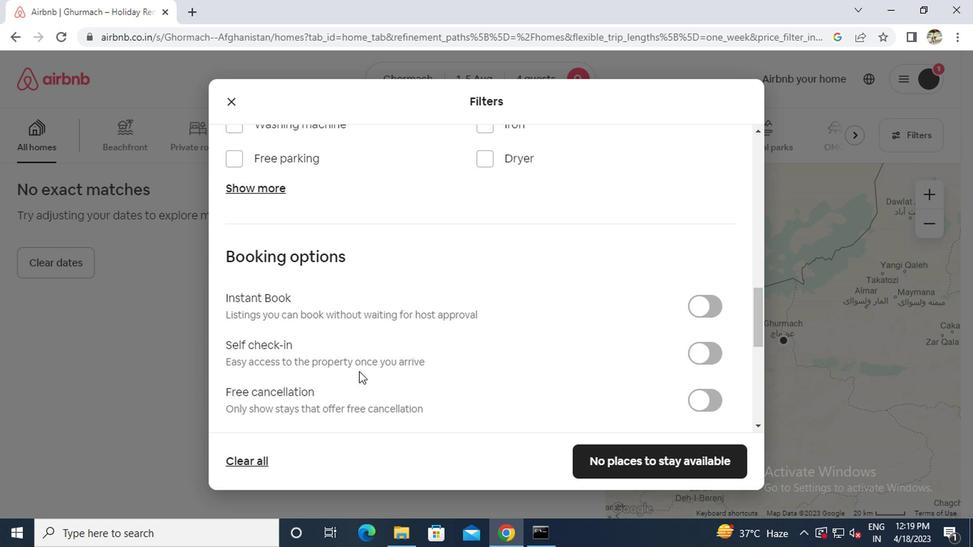 
Action: Mouse scrolled (356, 369) with delta (0, -1)
Screenshot: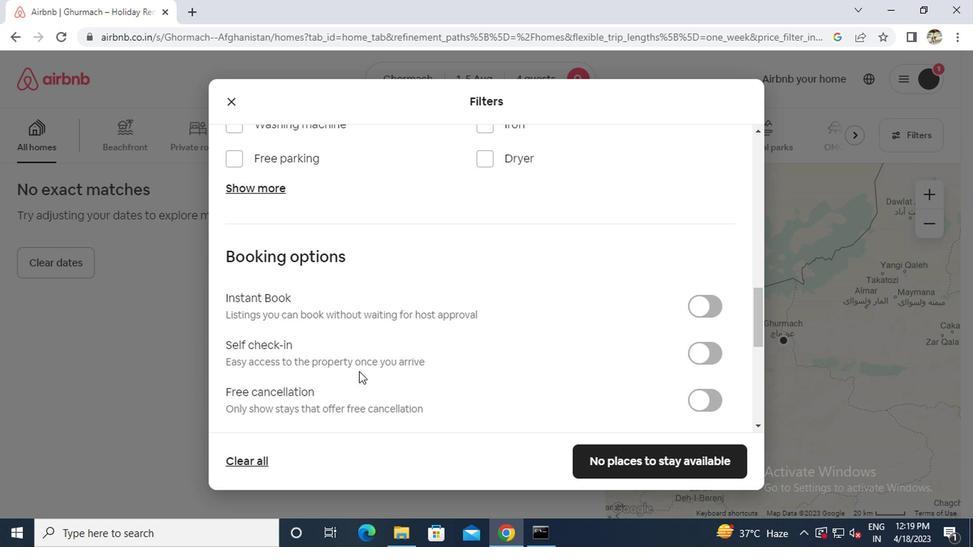 
Action: Mouse scrolled (356, 369) with delta (0, -1)
Screenshot: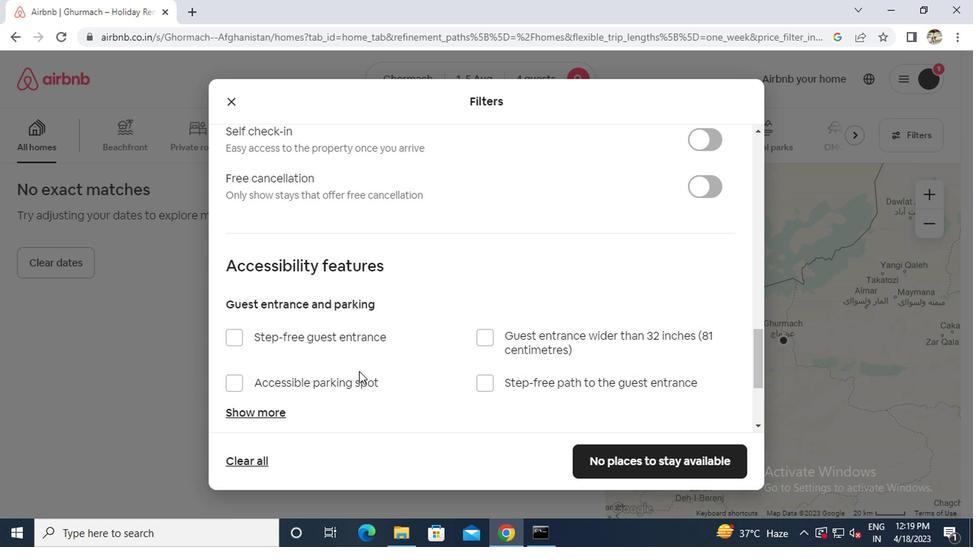 
Action: Mouse scrolled (356, 369) with delta (0, -1)
Screenshot: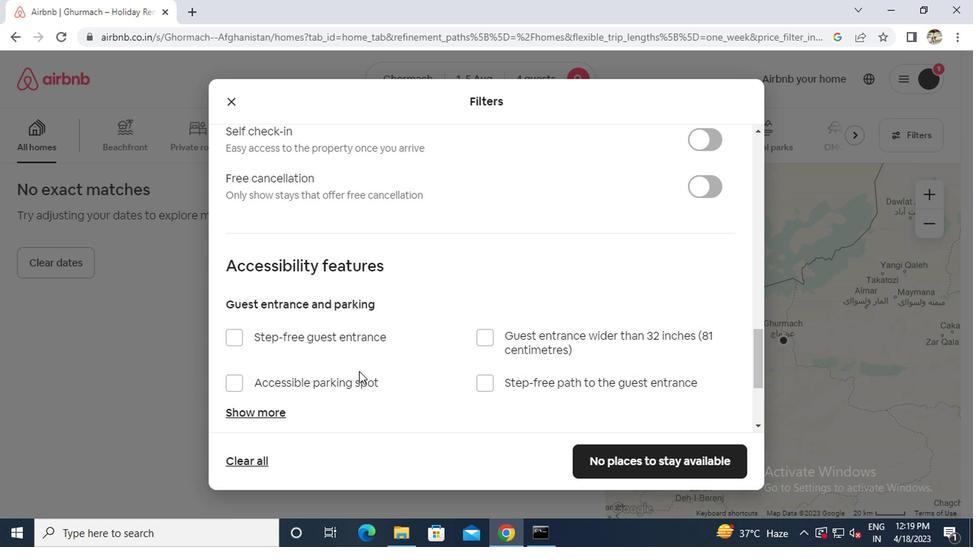 
Action: Mouse scrolled (356, 369) with delta (0, -1)
Screenshot: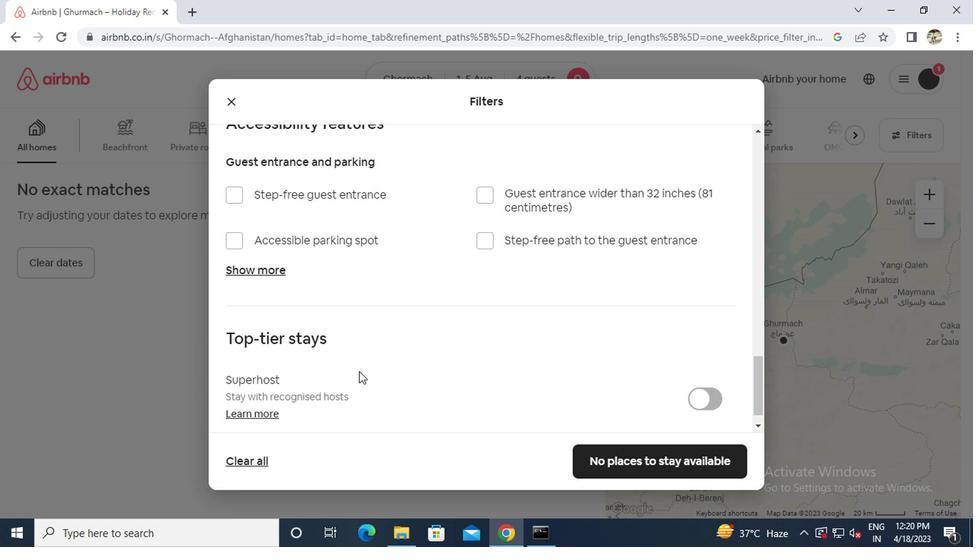 
Action: Mouse scrolled (356, 369) with delta (0, -1)
Screenshot: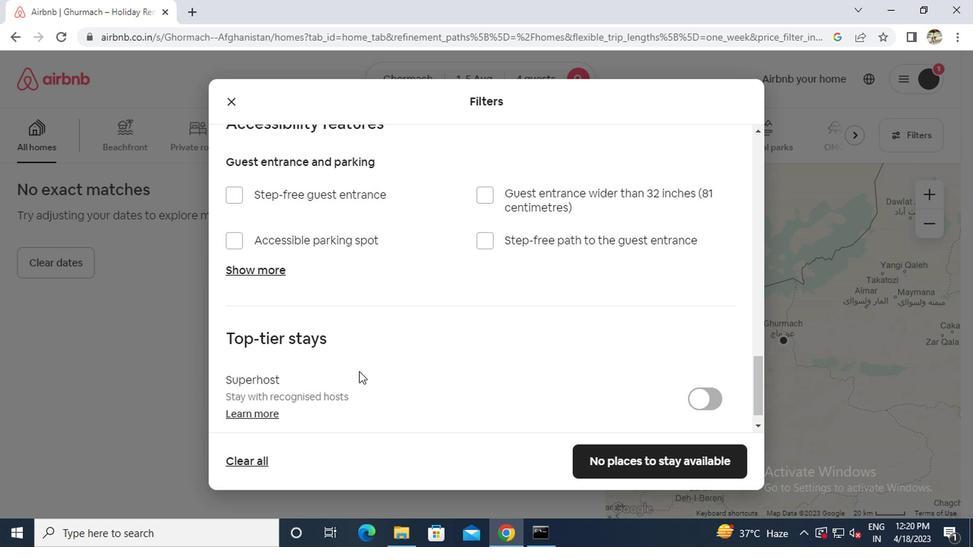 
Action: Mouse scrolled (356, 369) with delta (0, -1)
Screenshot: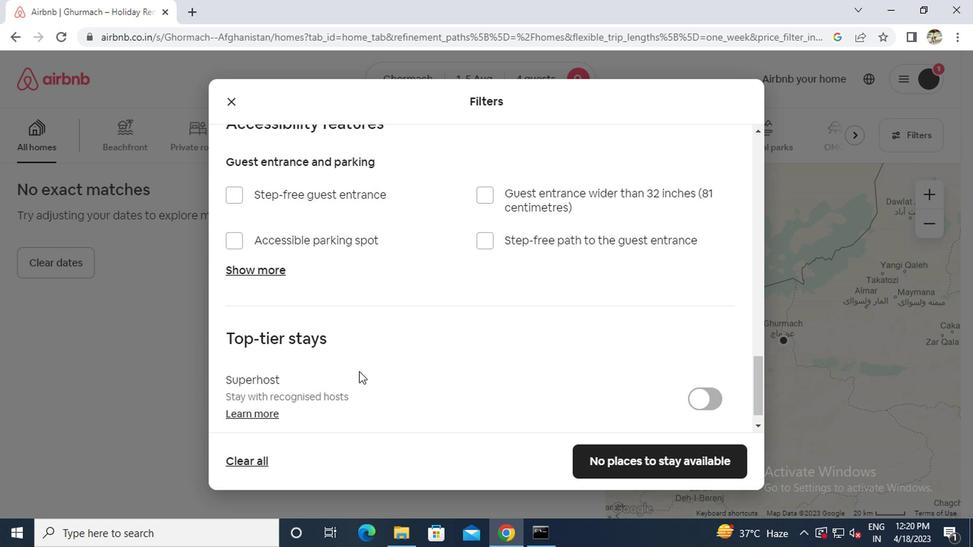 
Action: Mouse scrolled (356, 369) with delta (0, -1)
Screenshot: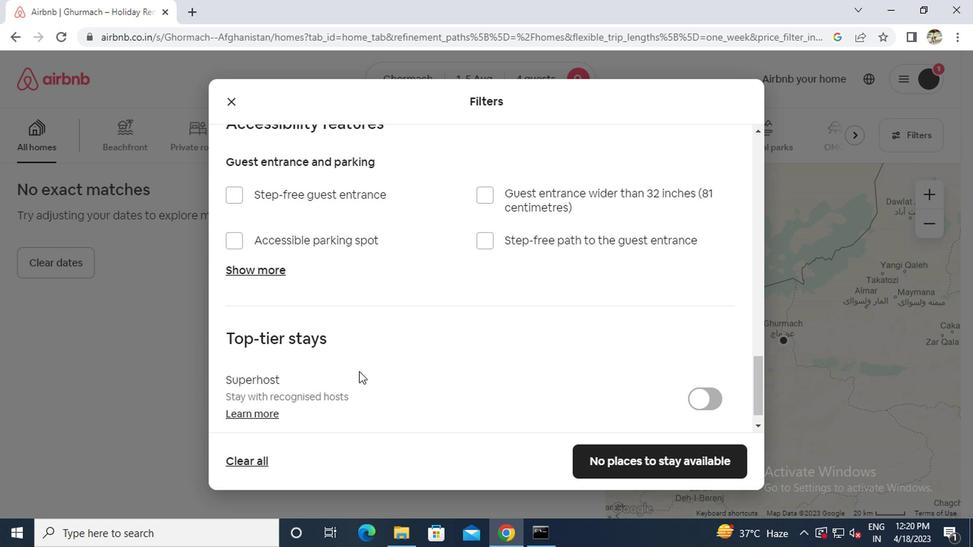 
Action: Mouse scrolled (356, 369) with delta (0, -1)
Screenshot: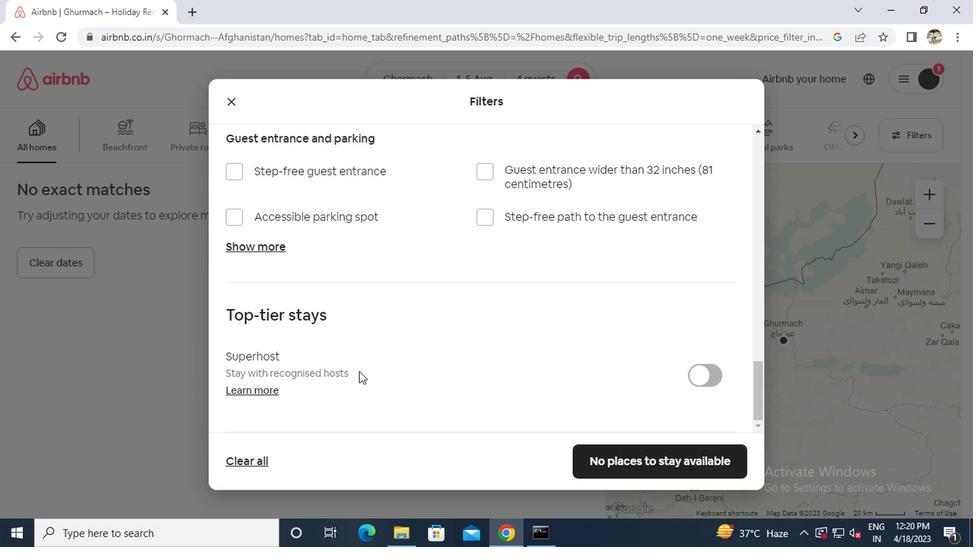 
Action: Mouse scrolled (356, 369) with delta (0, -1)
Screenshot: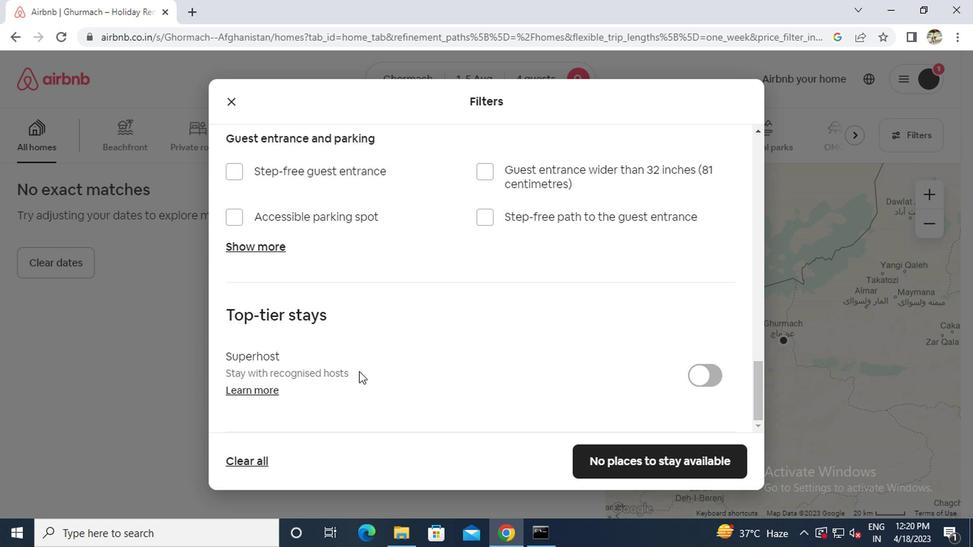 
Action: Mouse moved to (363, 370)
Screenshot: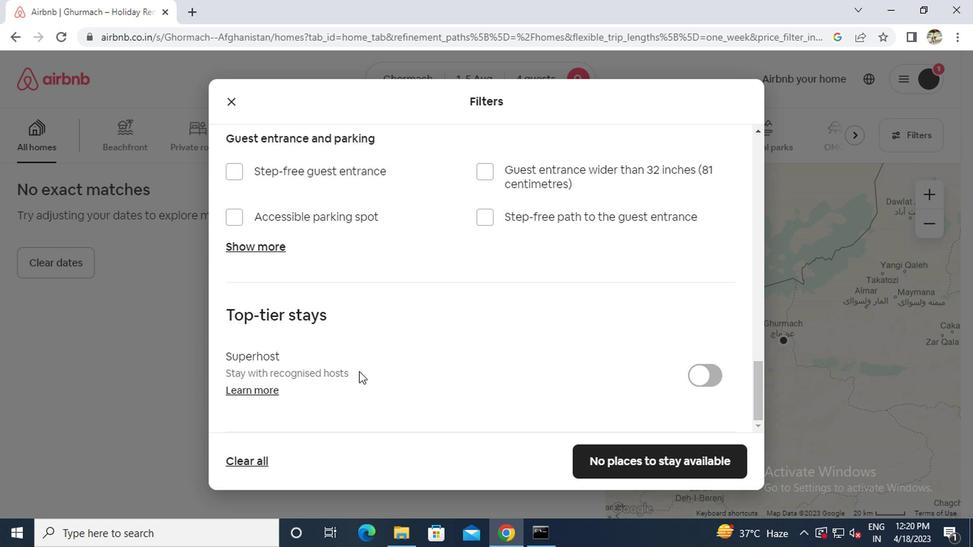 
Action: Mouse scrolled (363, 371) with delta (0, 0)
Screenshot: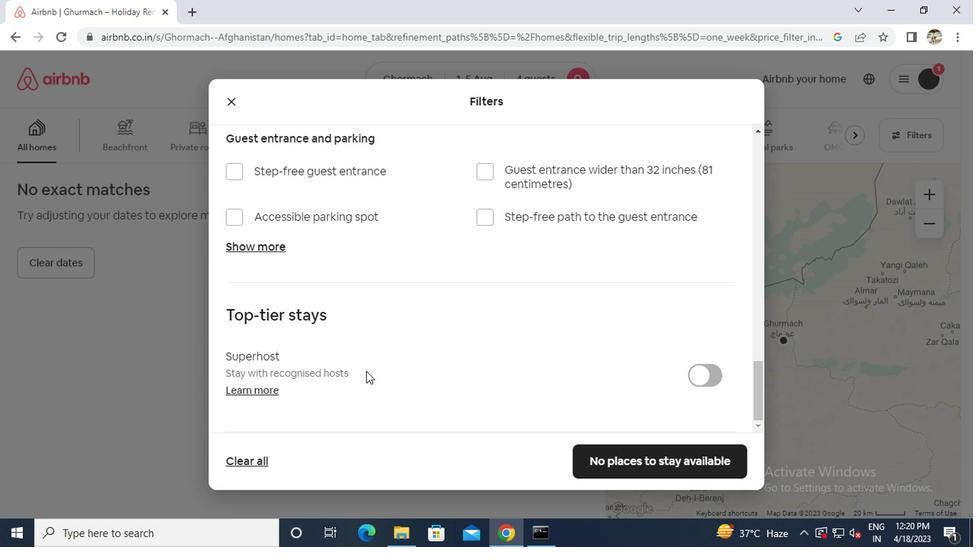
Action: Mouse moved to (639, 461)
Screenshot: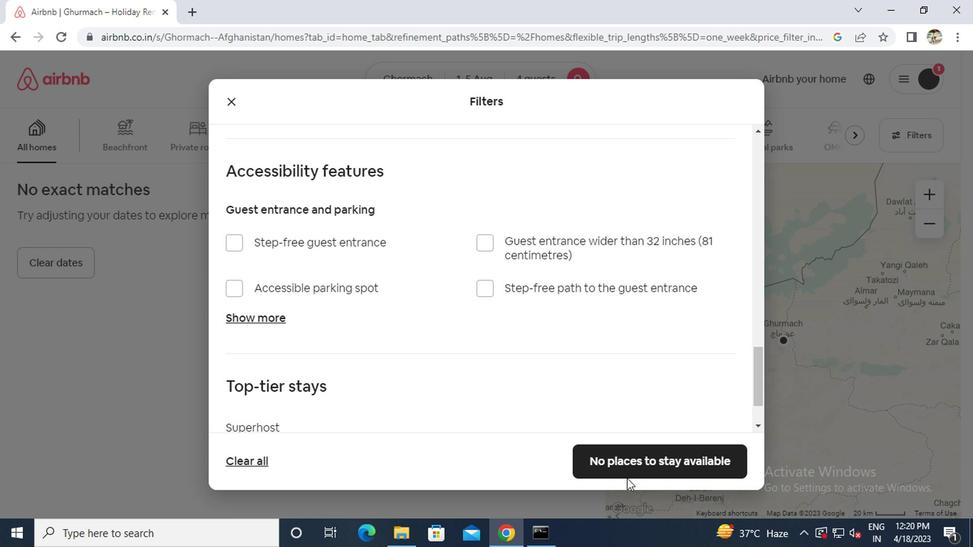 
Action: Mouse pressed left at (639, 461)
Screenshot: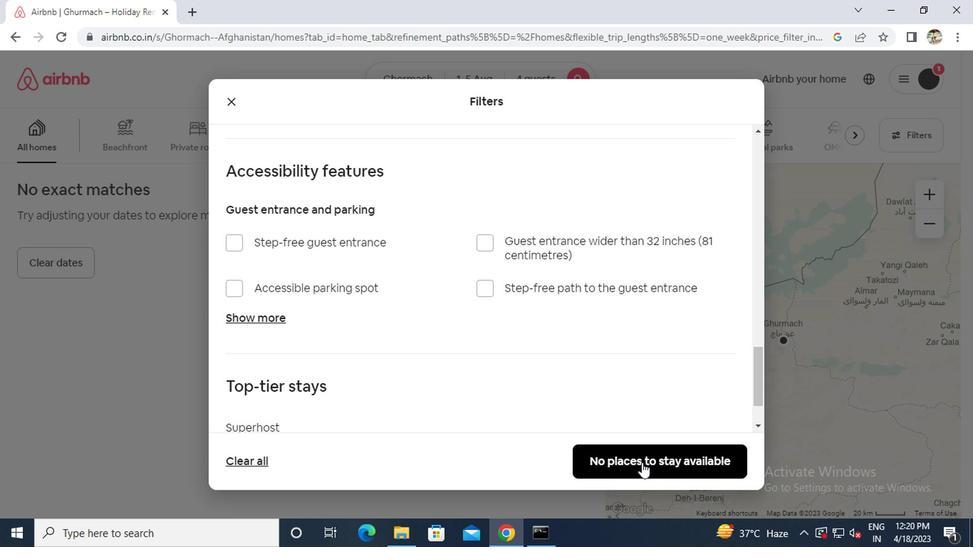 
